 Task: Add a condition where "Channel Is not Mobile" in new tickets in your groups.
Action: Mouse moved to (192, 491)
Screenshot: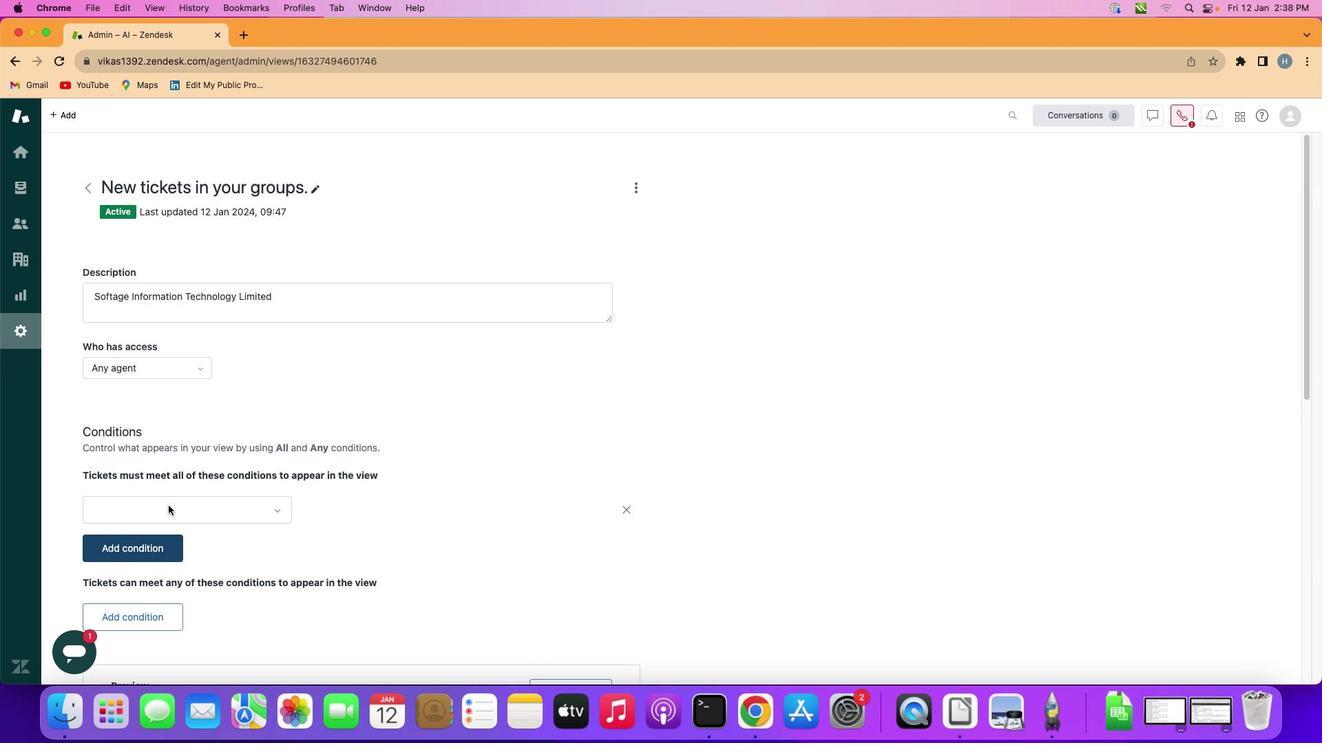 
Action: Mouse pressed left at (192, 491)
Screenshot: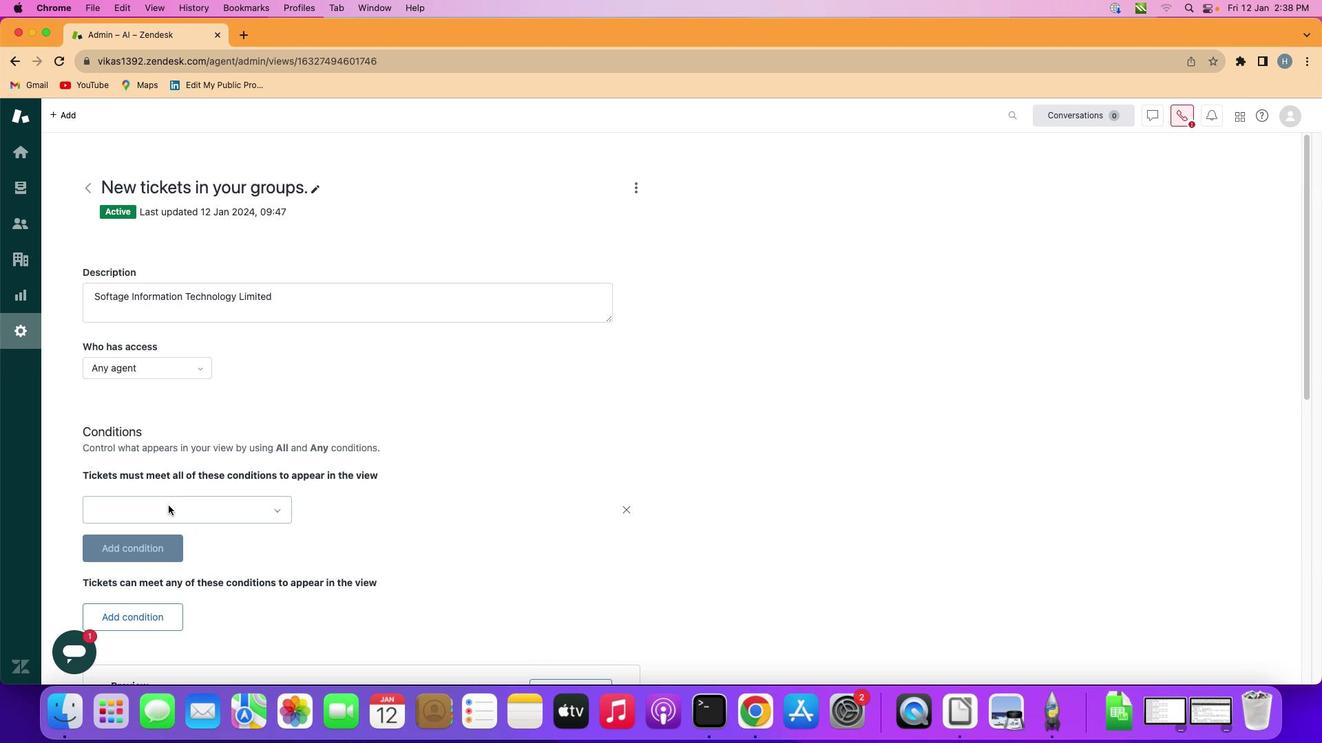 
Action: Mouse moved to (194, 490)
Screenshot: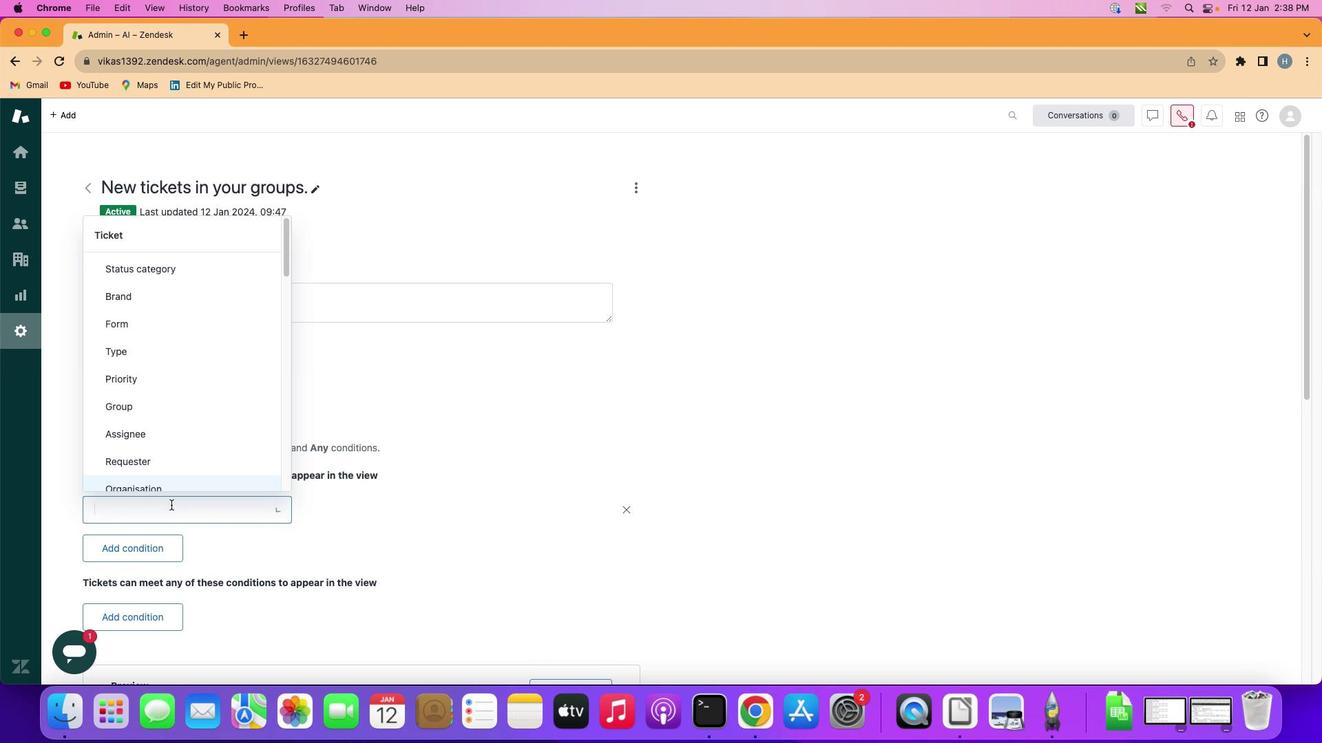 
Action: Mouse pressed left at (194, 490)
Screenshot: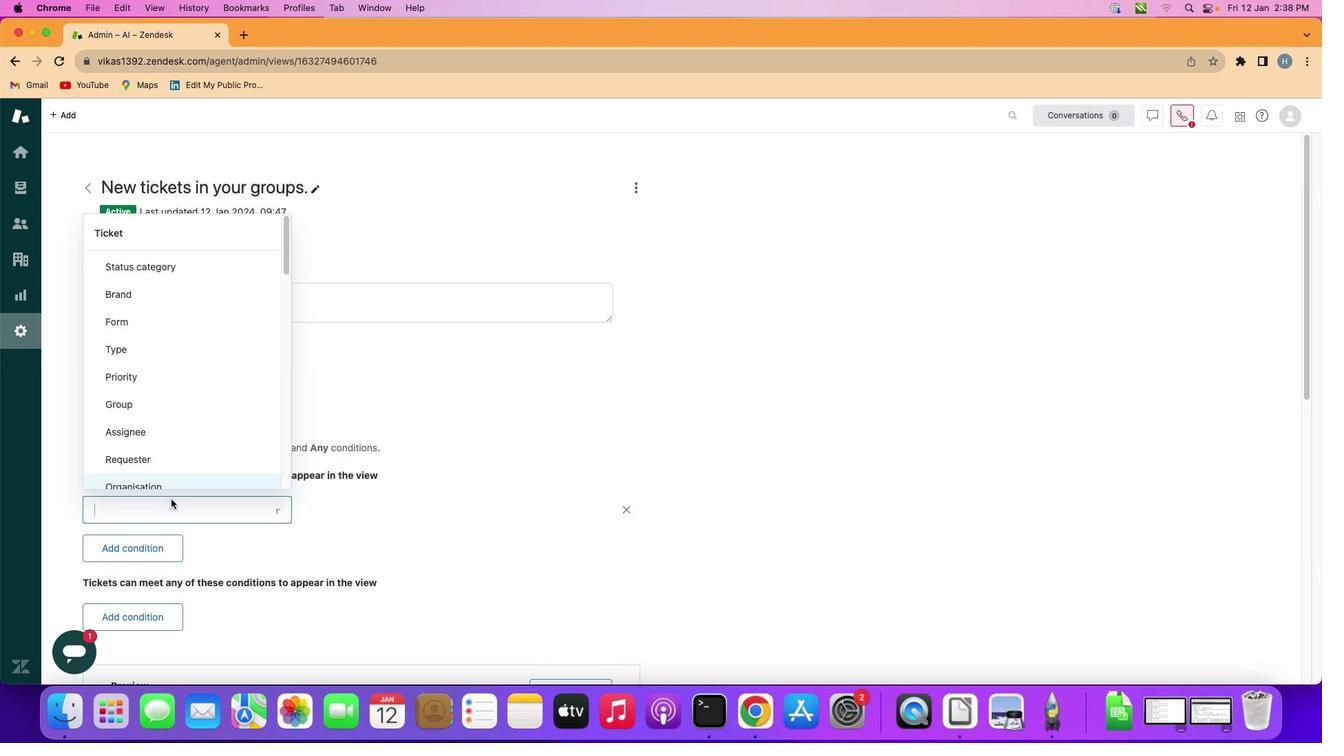 
Action: Mouse moved to (221, 353)
Screenshot: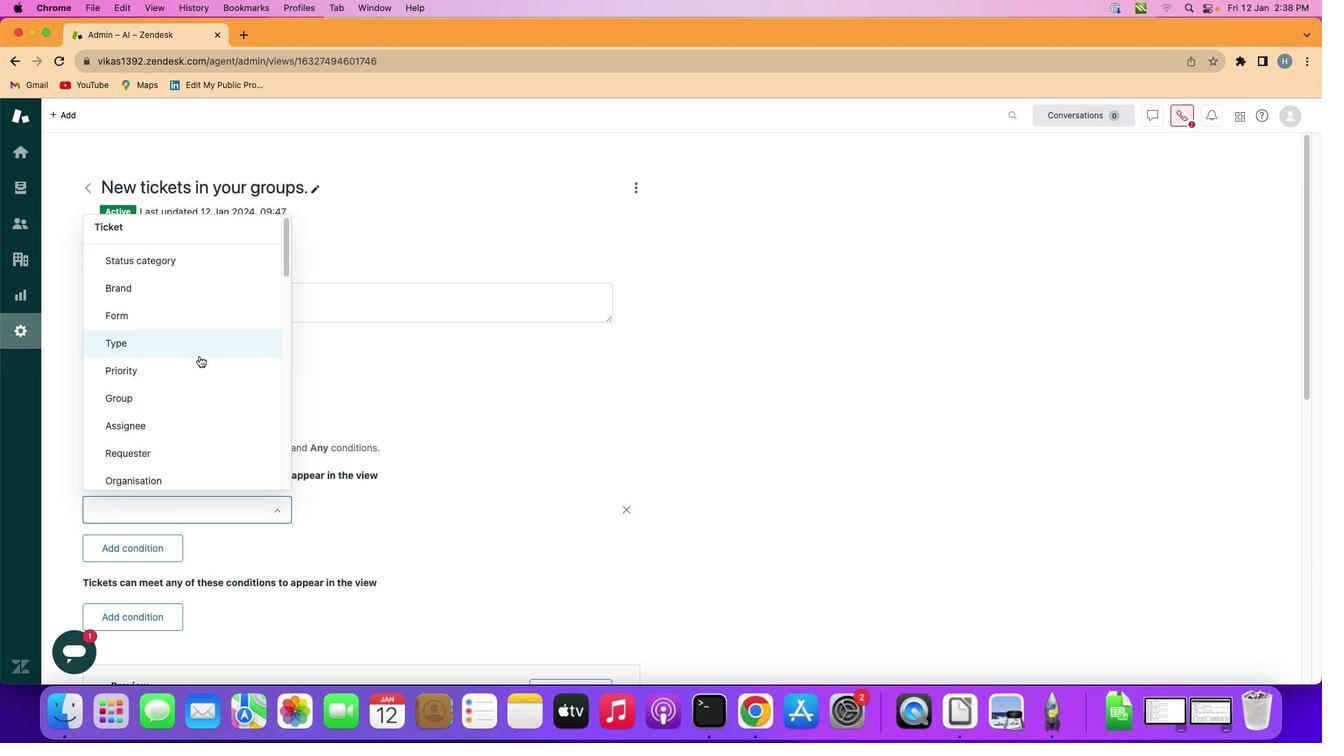 
Action: Mouse scrolled (221, 353) with delta (30, 22)
Screenshot: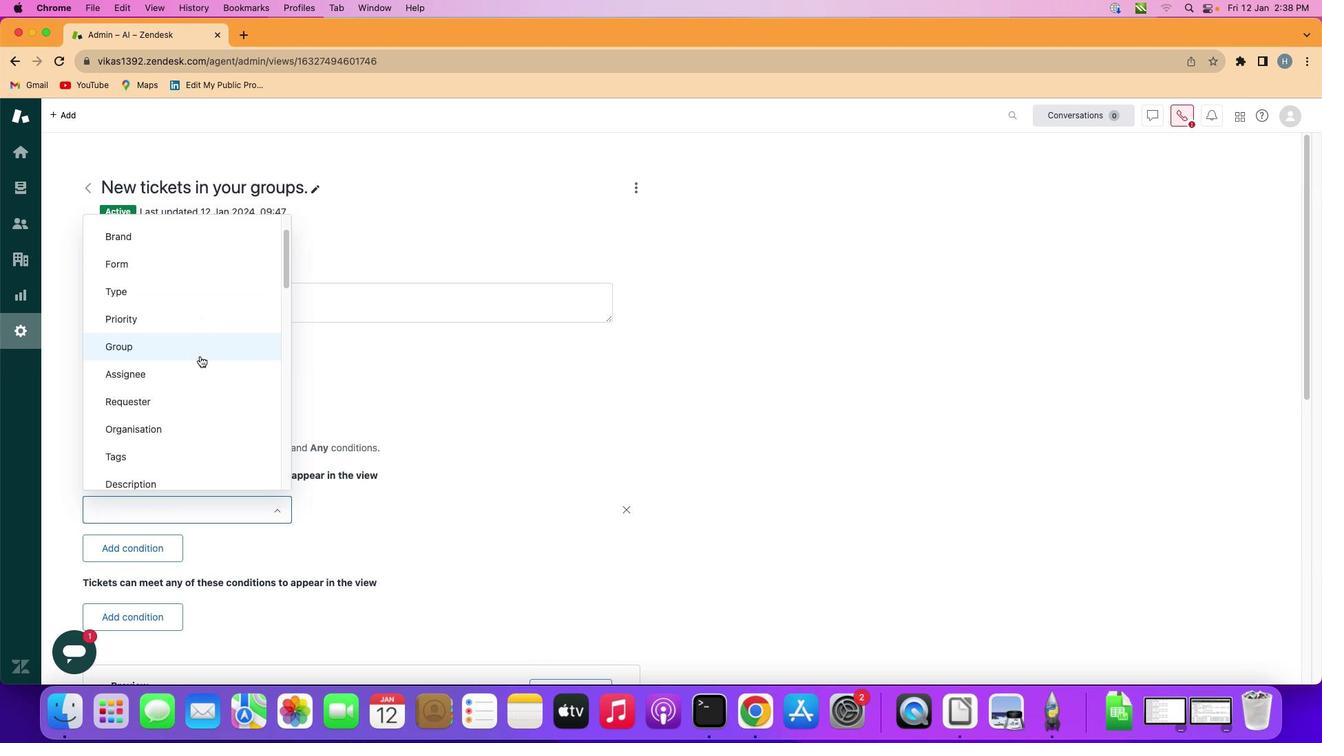 
Action: Mouse moved to (222, 353)
Screenshot: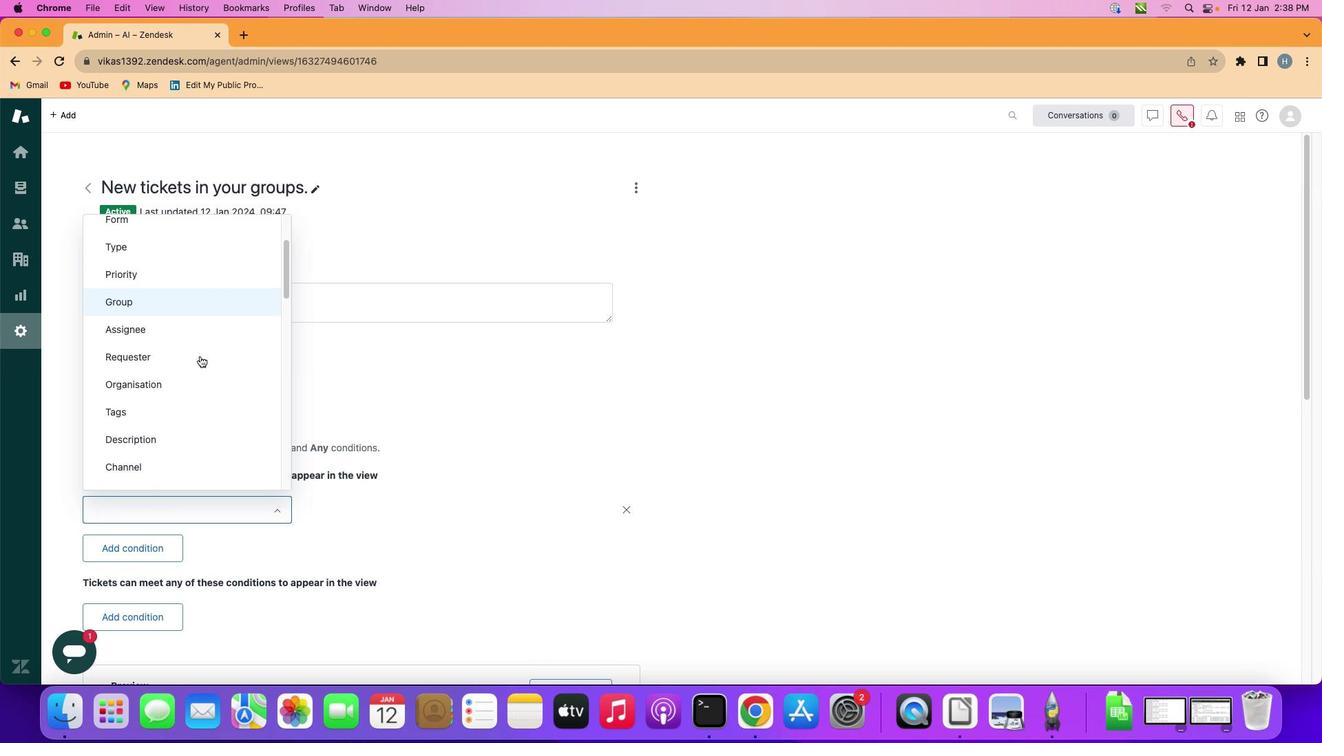 
Action: Mouse scrolled (222, 353) with delta (30, 22)
Screenshot: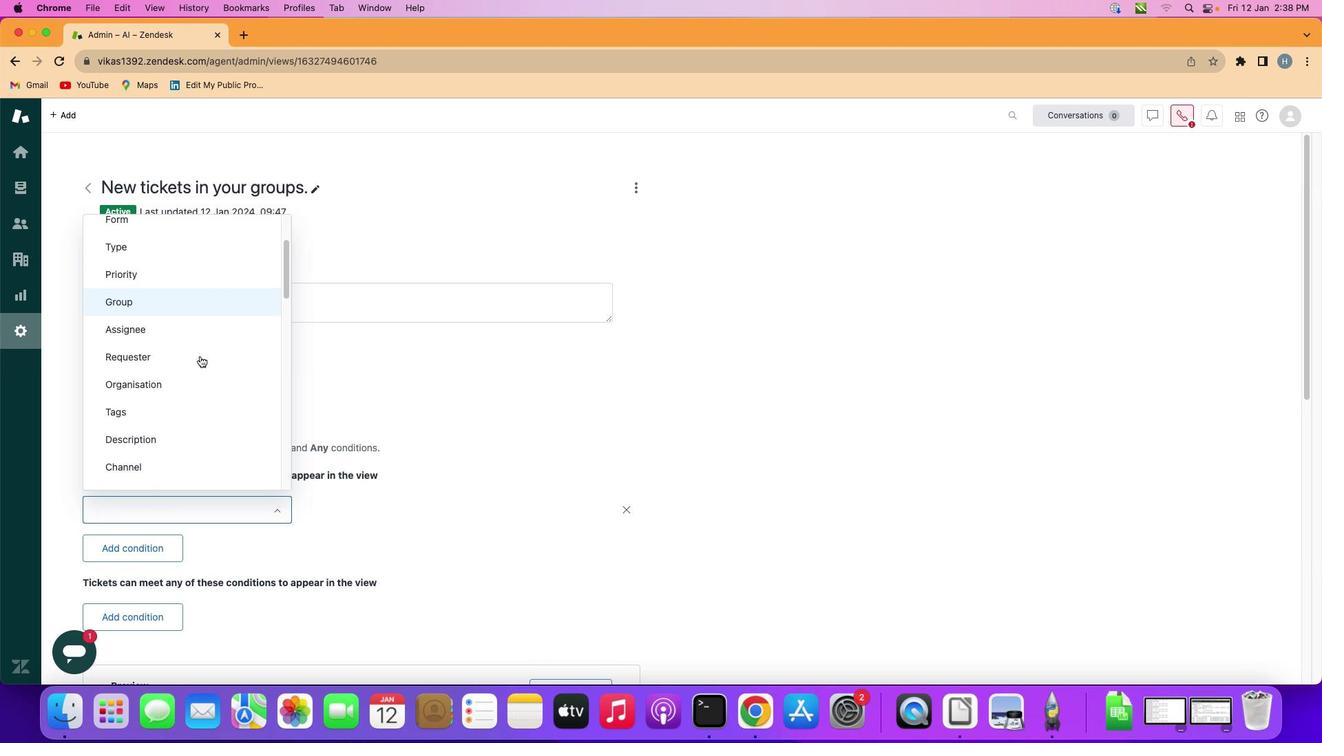 
Action: Mouse scrolled (222, 353) with delta (30, 22)
Screenshot: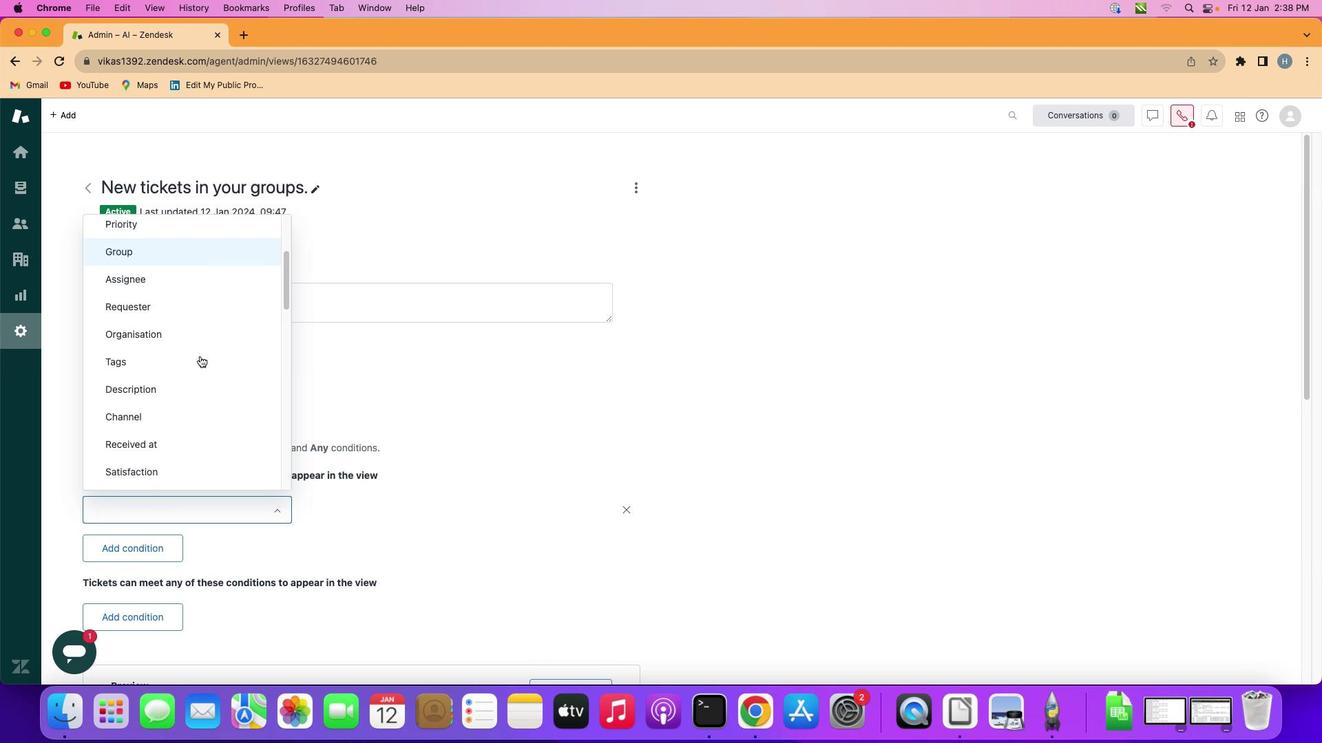 
Action: Mouse scrolled (222, 353) with delta (30, 21)
Screenshot: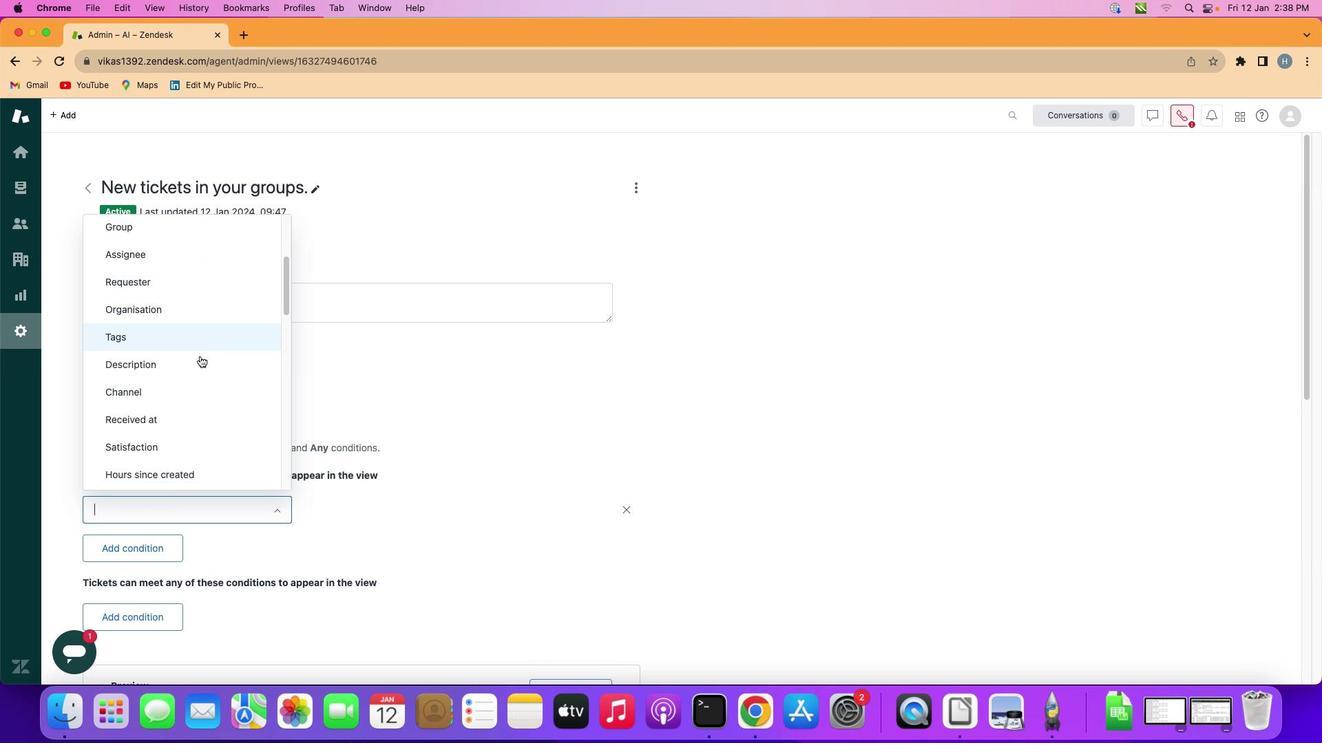 
Action: Mouse moved to (222, 352)
Screenshot: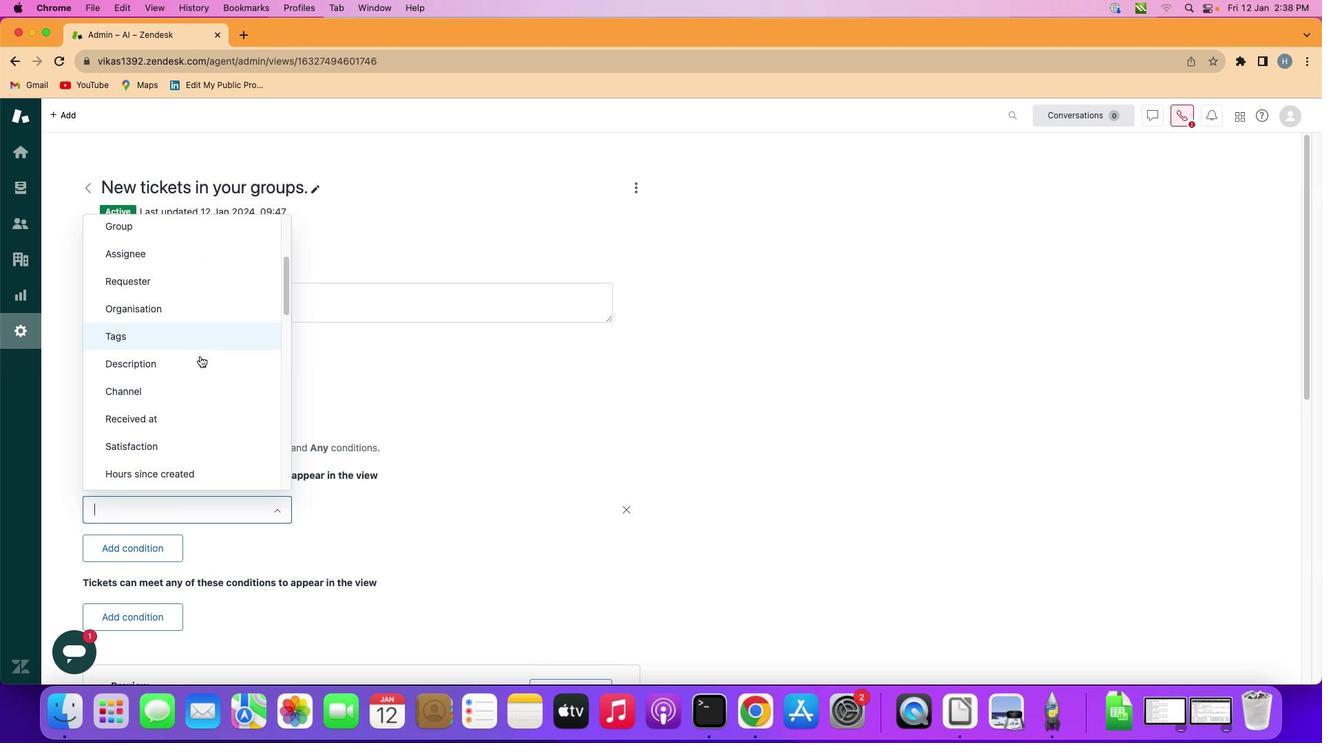 
Action: Mouse scrolled (222, 352) with delta (30, 21)
Screenshot: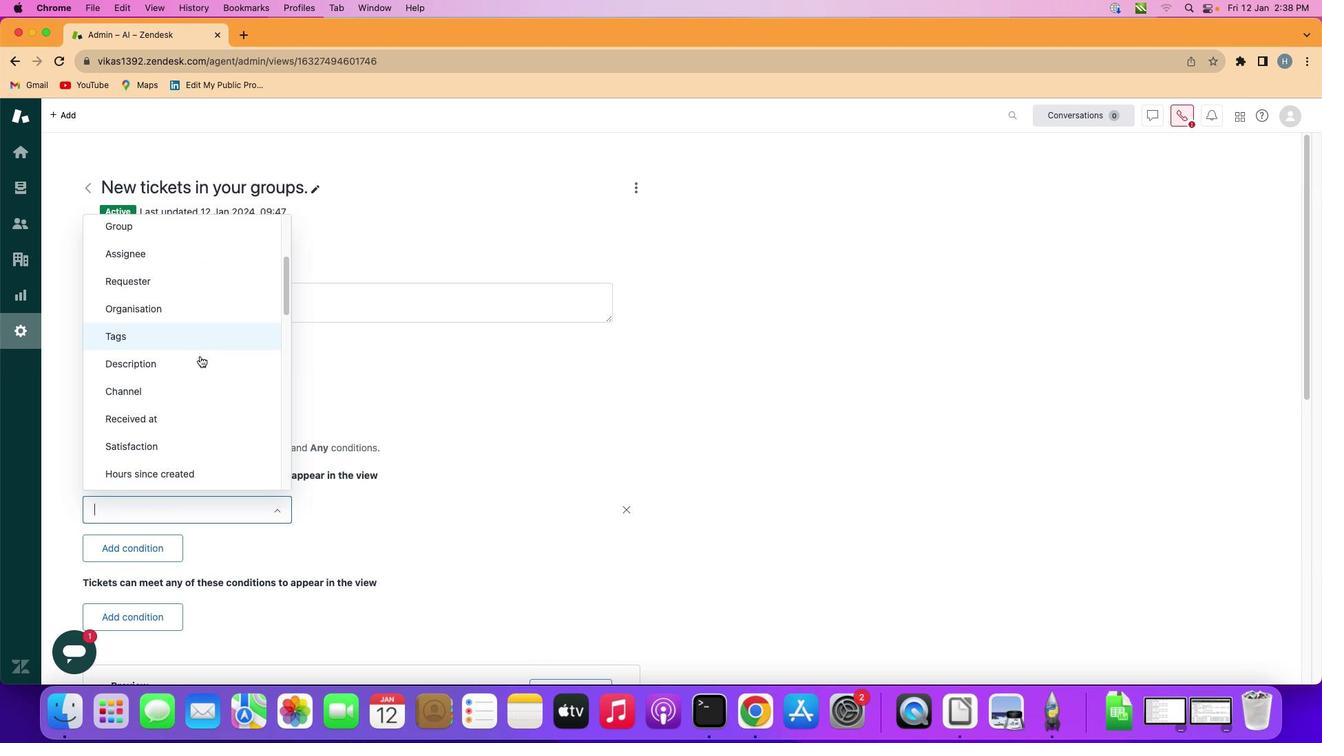 
Action: Mouse moved to (219, 383)
Screenshot: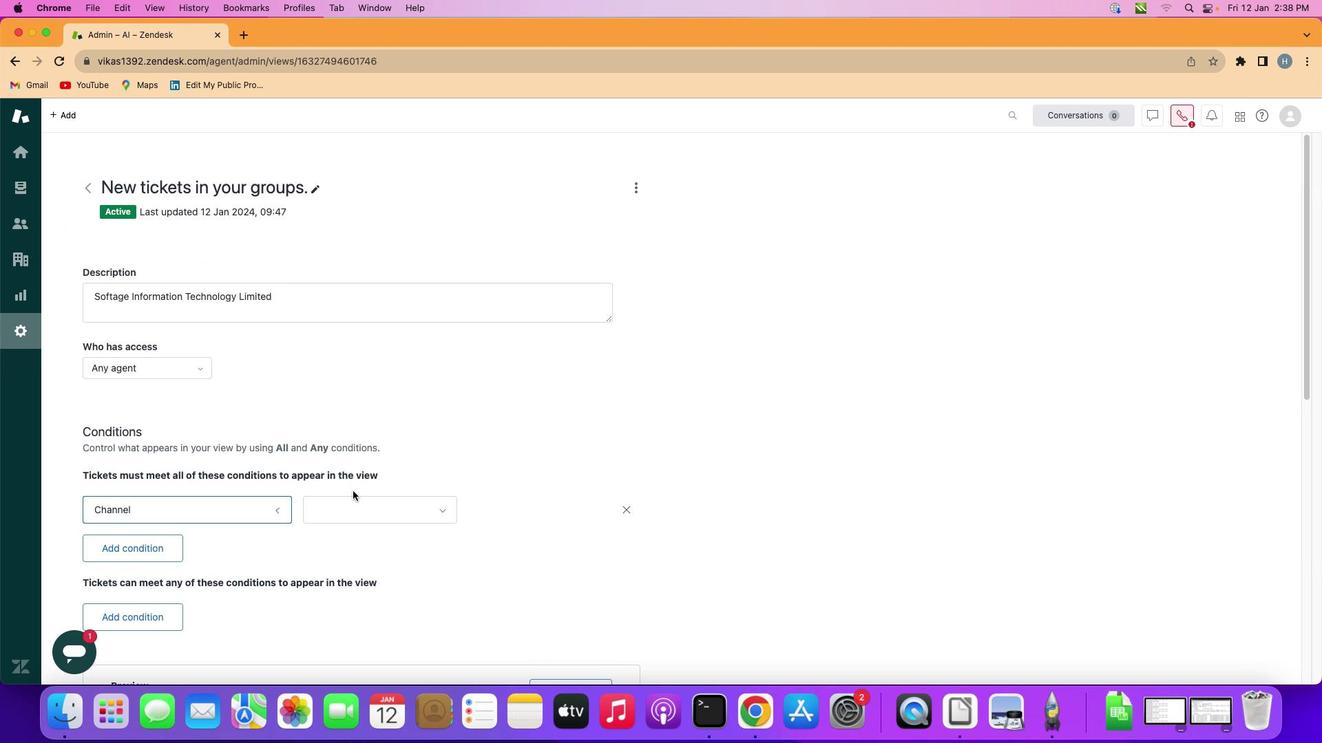 
Action: Mouse pressed left at (219, 383)
Screenshot: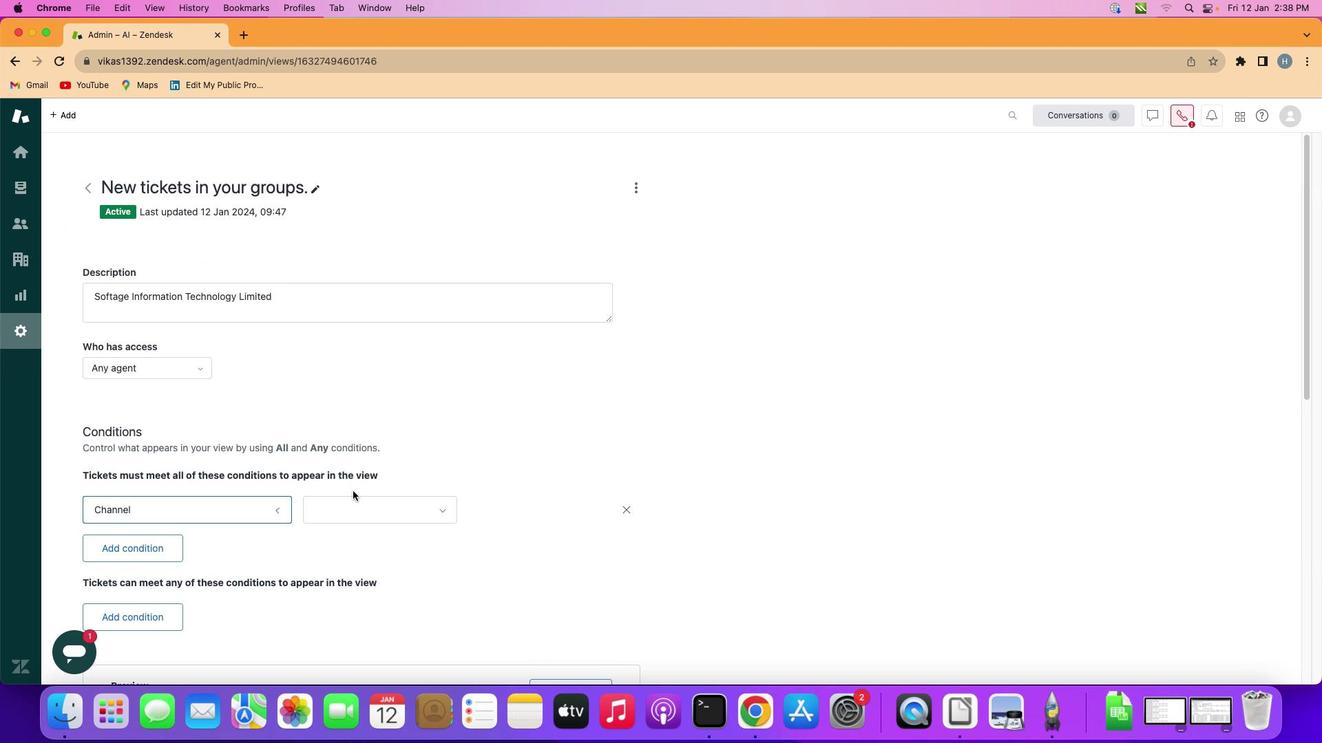 
Action: Mouse moved to (389, 504)
Screenshot: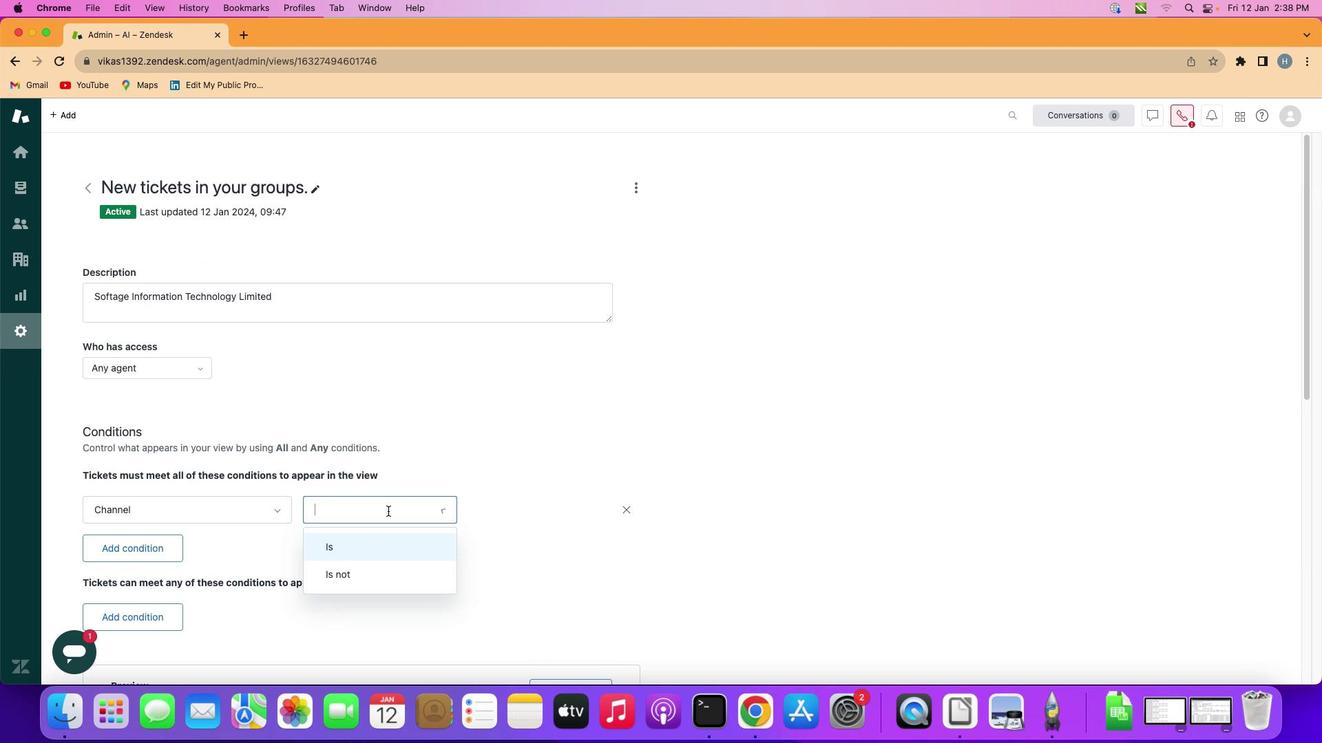 
Action: Mouse pressed left at (389, 504)
Screenshot: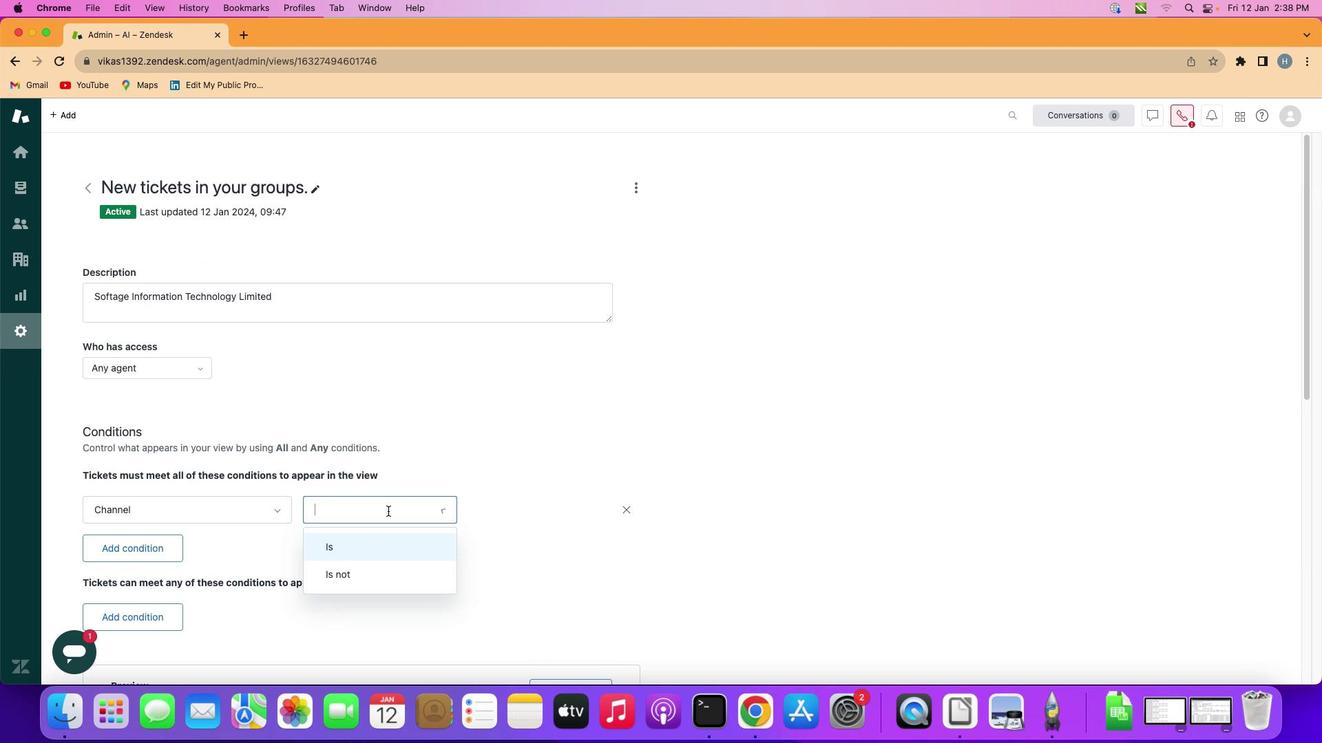 
Action: Mouse moved to (392, 548)
Screenshot: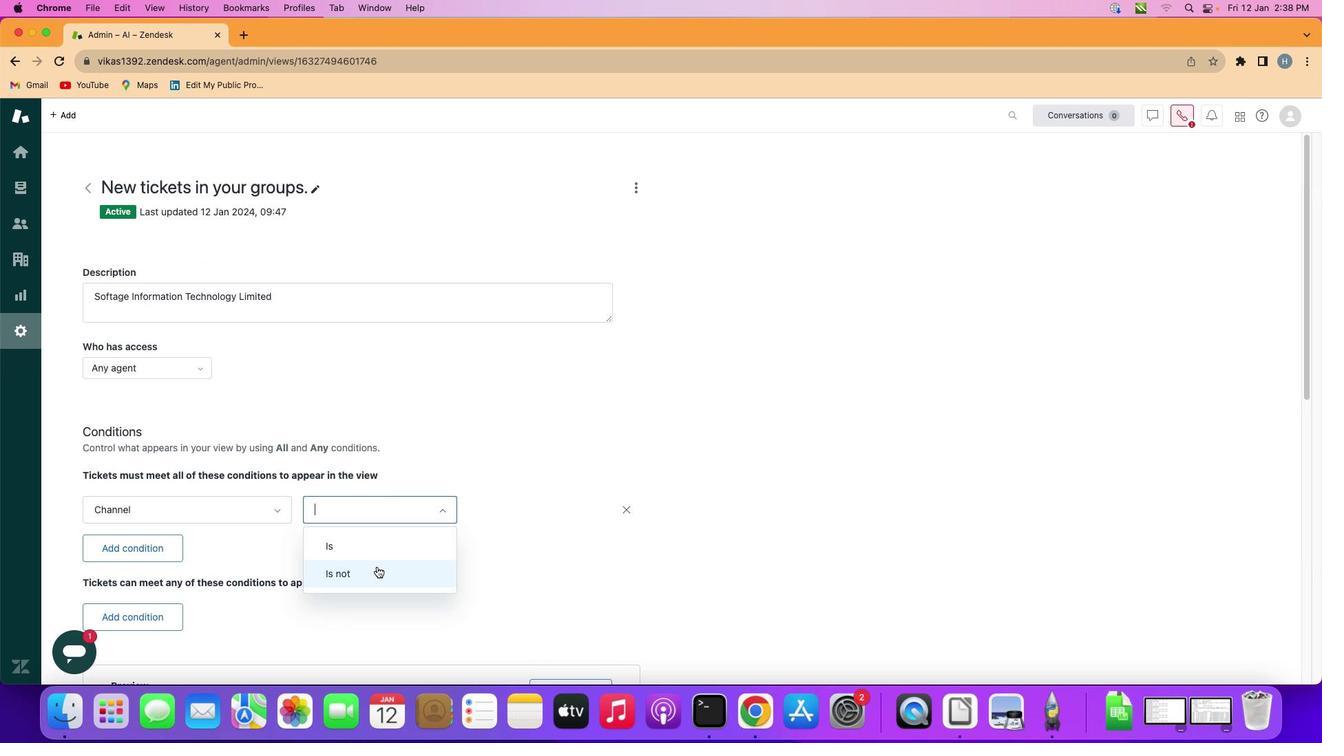 
Action: Mouse pressed left at (392, 548)
Screenshot: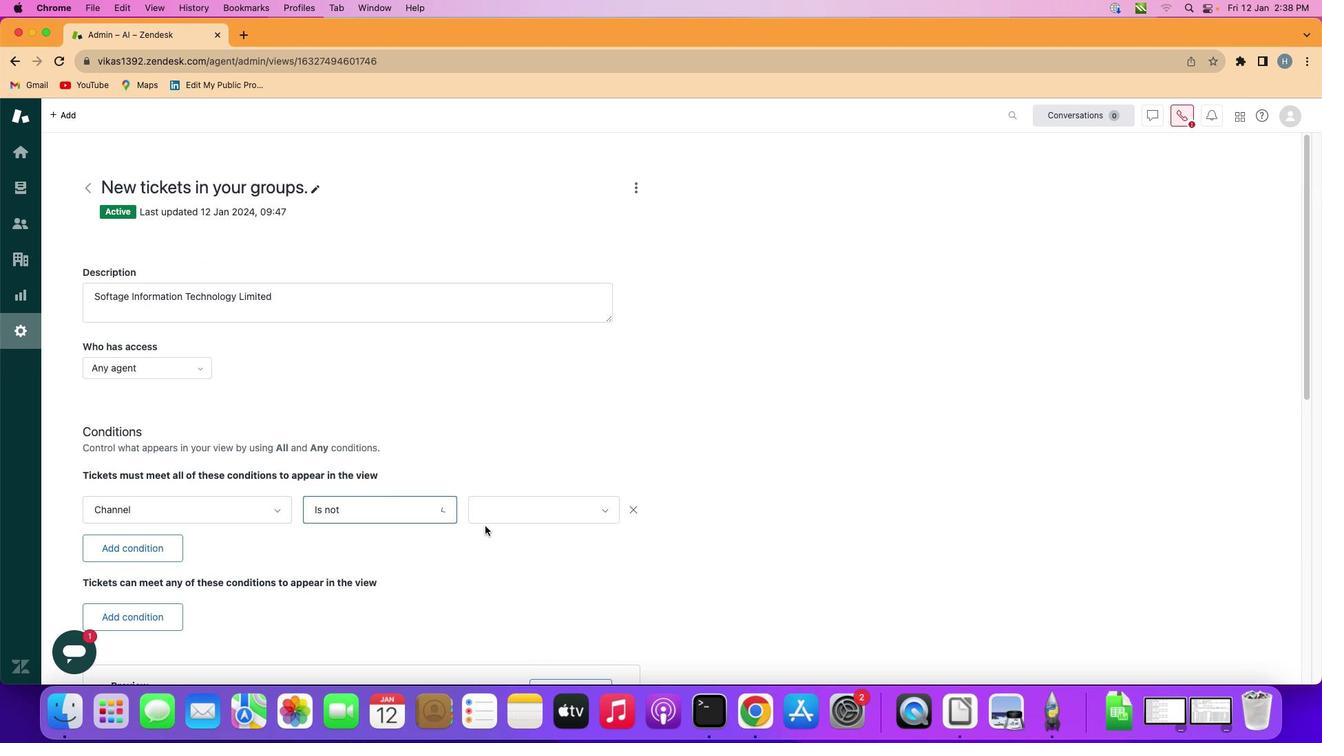 
Action: Mouse moved to (531, 498)
Screenshot: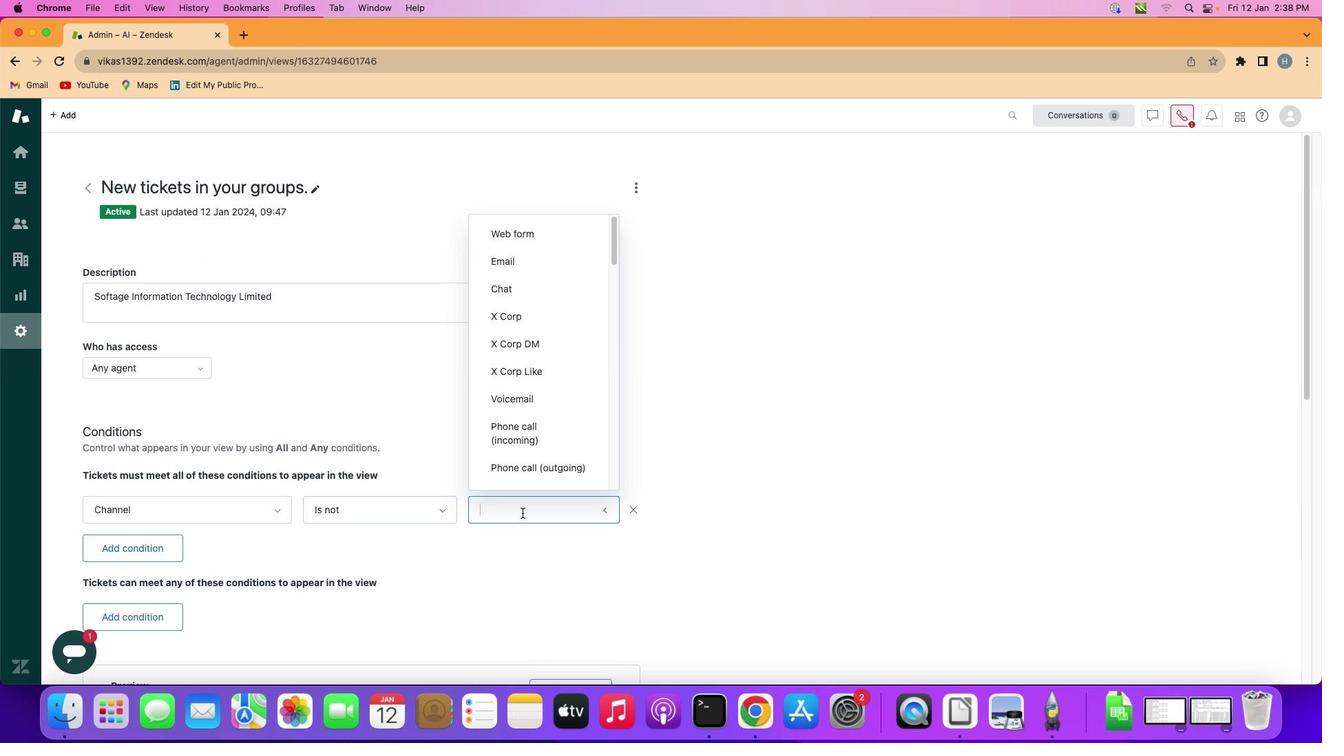 
Action: Mouse pressed left at (531, 498)
Screenshot: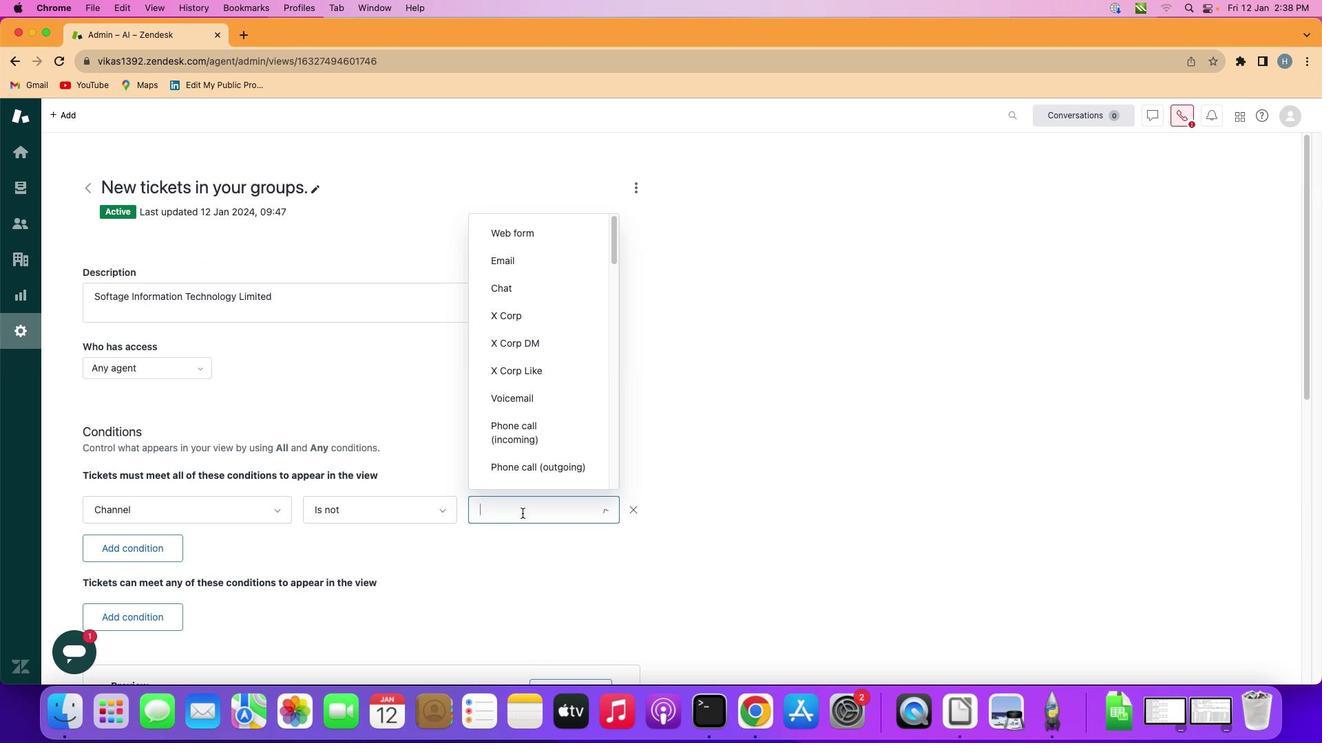
Action: Mouse moved to (533, 359)
Screenshot: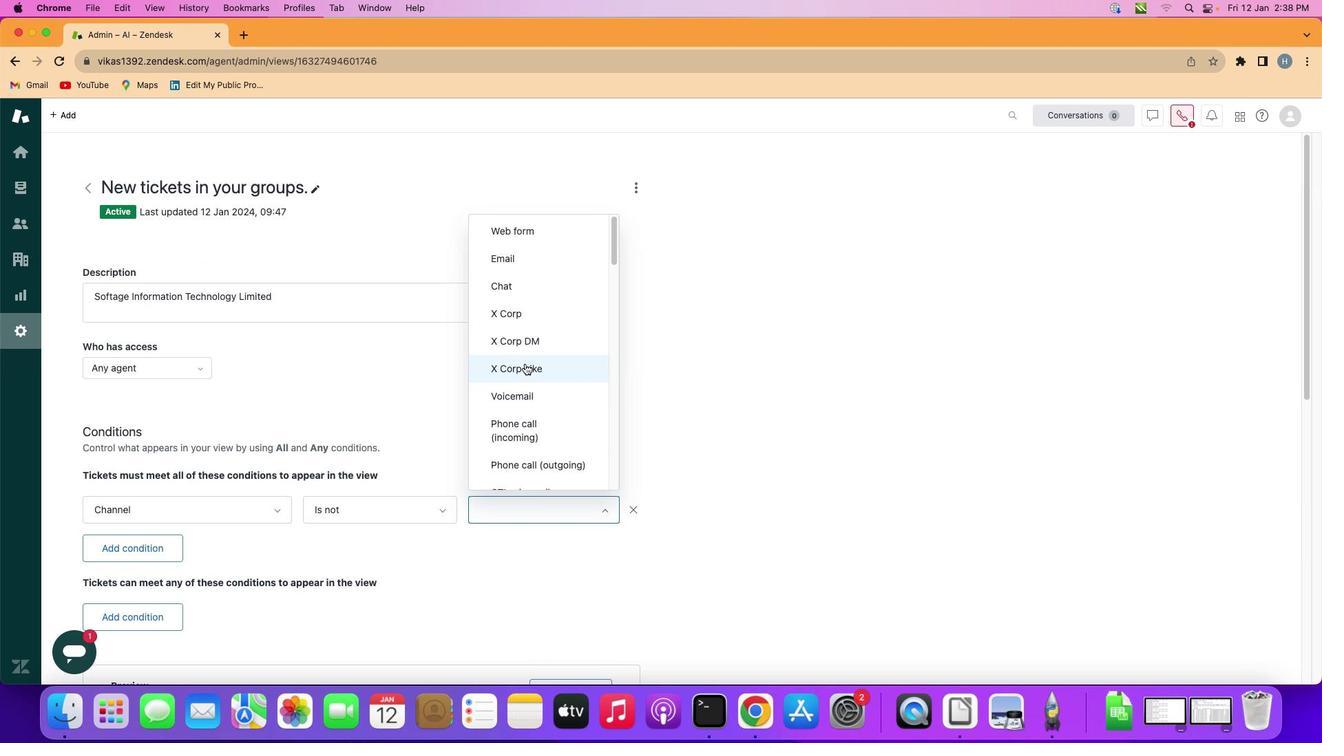 
Action: Mouse scrolled (533, 359) with delta (30, 22)
Screenshot: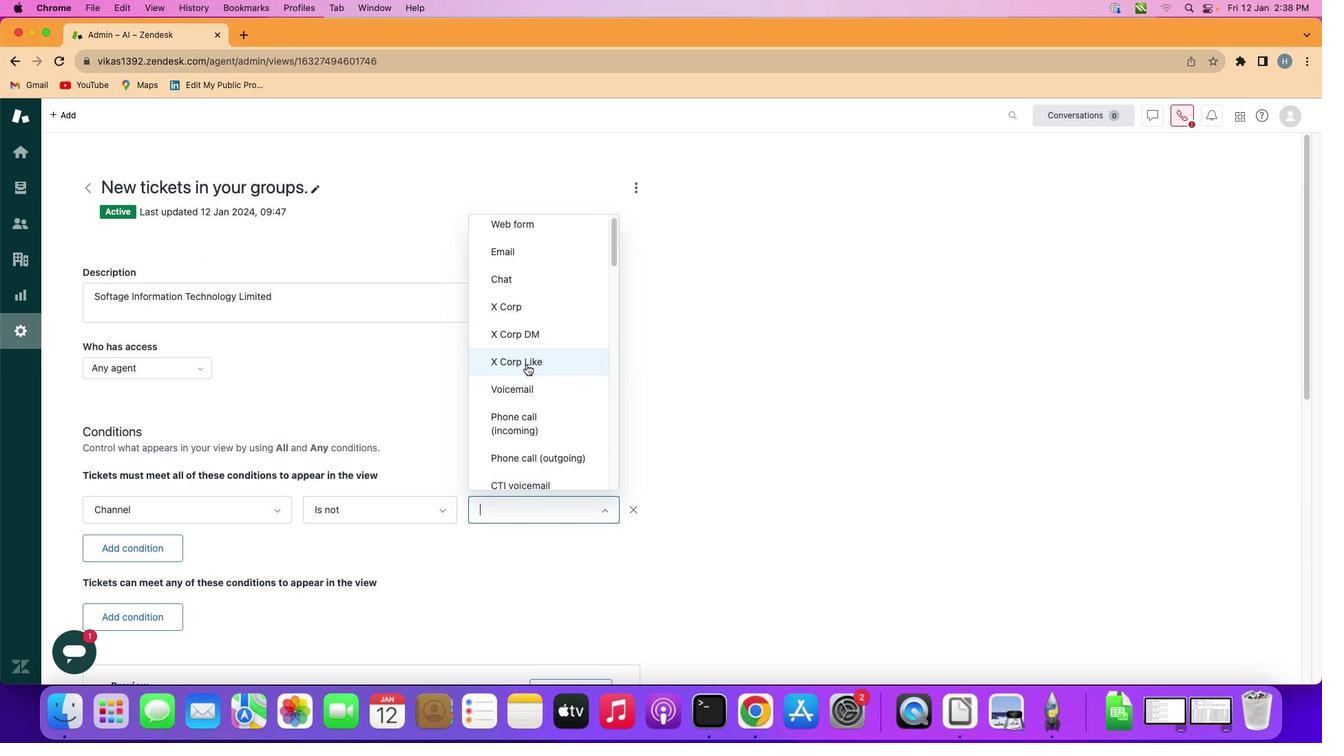 
Action: Mouse moved to (534, 360)
Screenshot: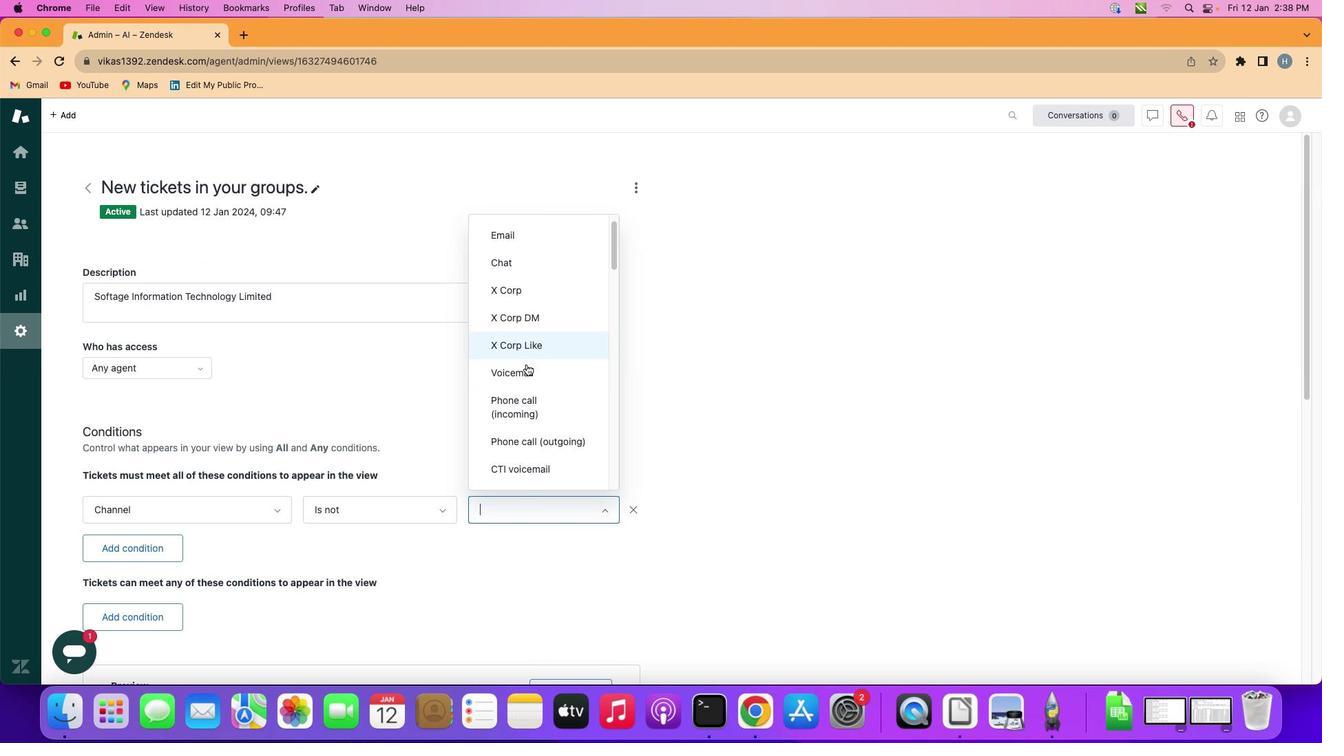 
Action: Mouse scrolled (534, 360) with delta (30, 22)
Screenshot: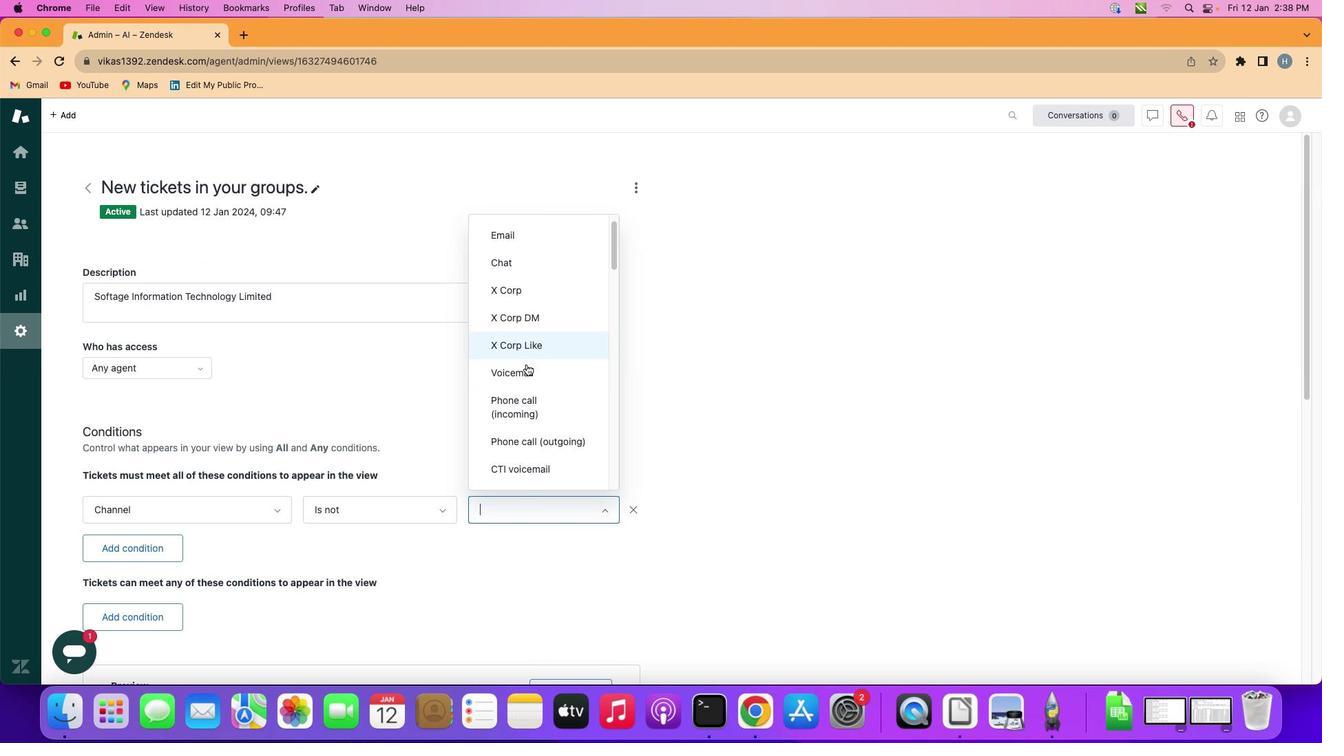 
Action: Mouse moved to (535, 360)
Screenshot: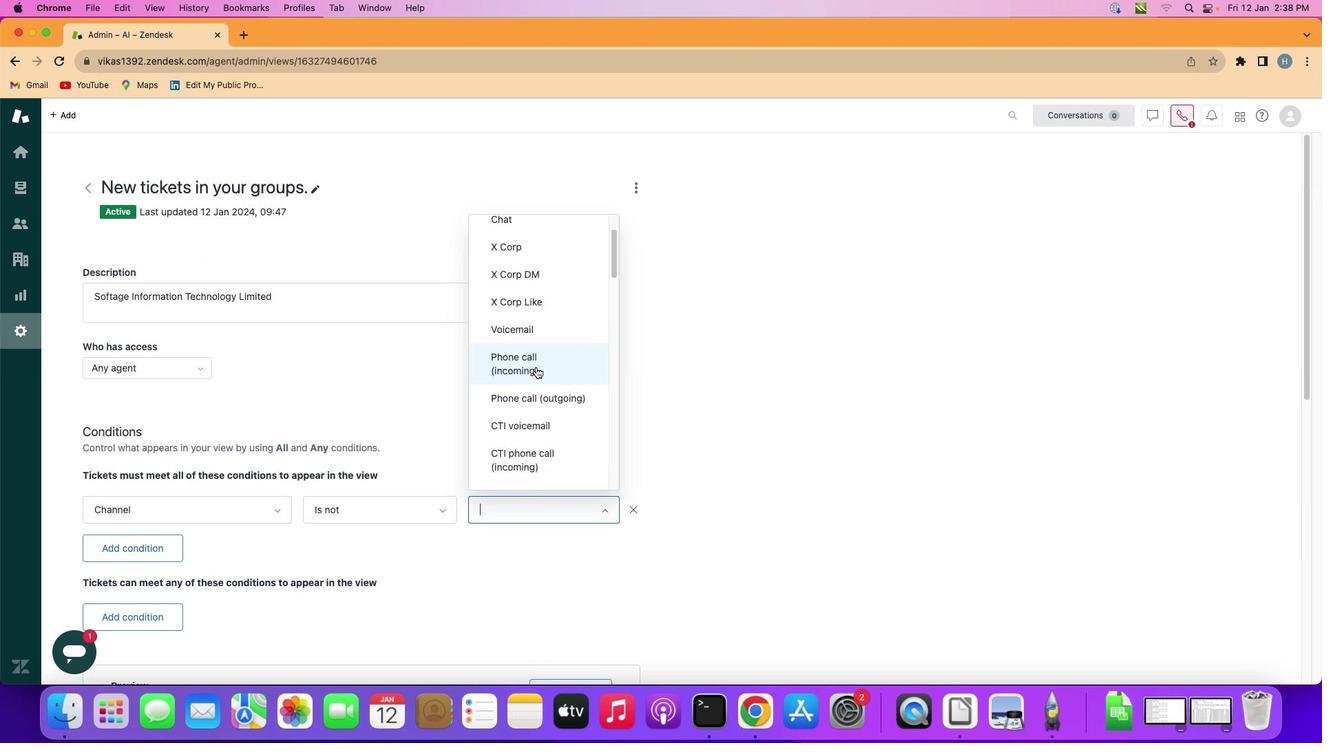 
Action: Mouse scrolled (535, 360) with delta (30, 22)
Screenshot: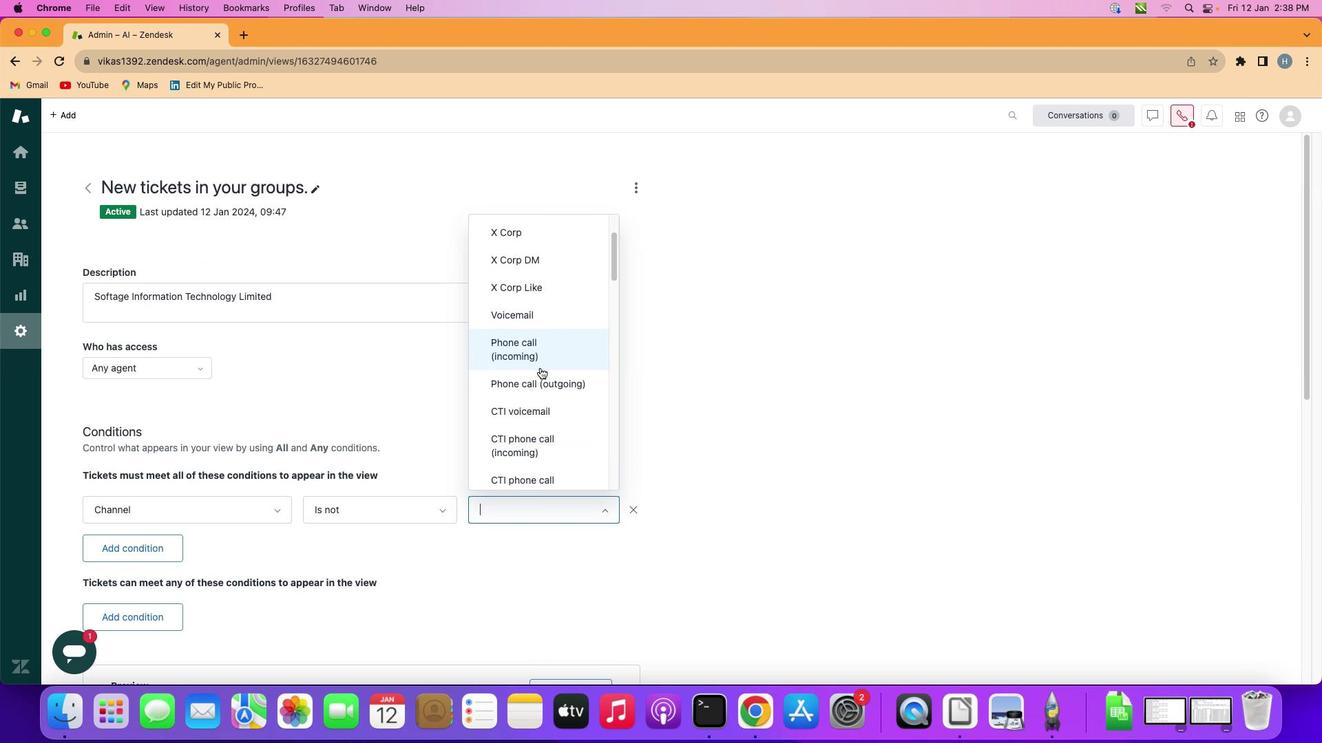 
Action: Mouse scrolled (535, 360) with delta (30, 22)
Screenshot: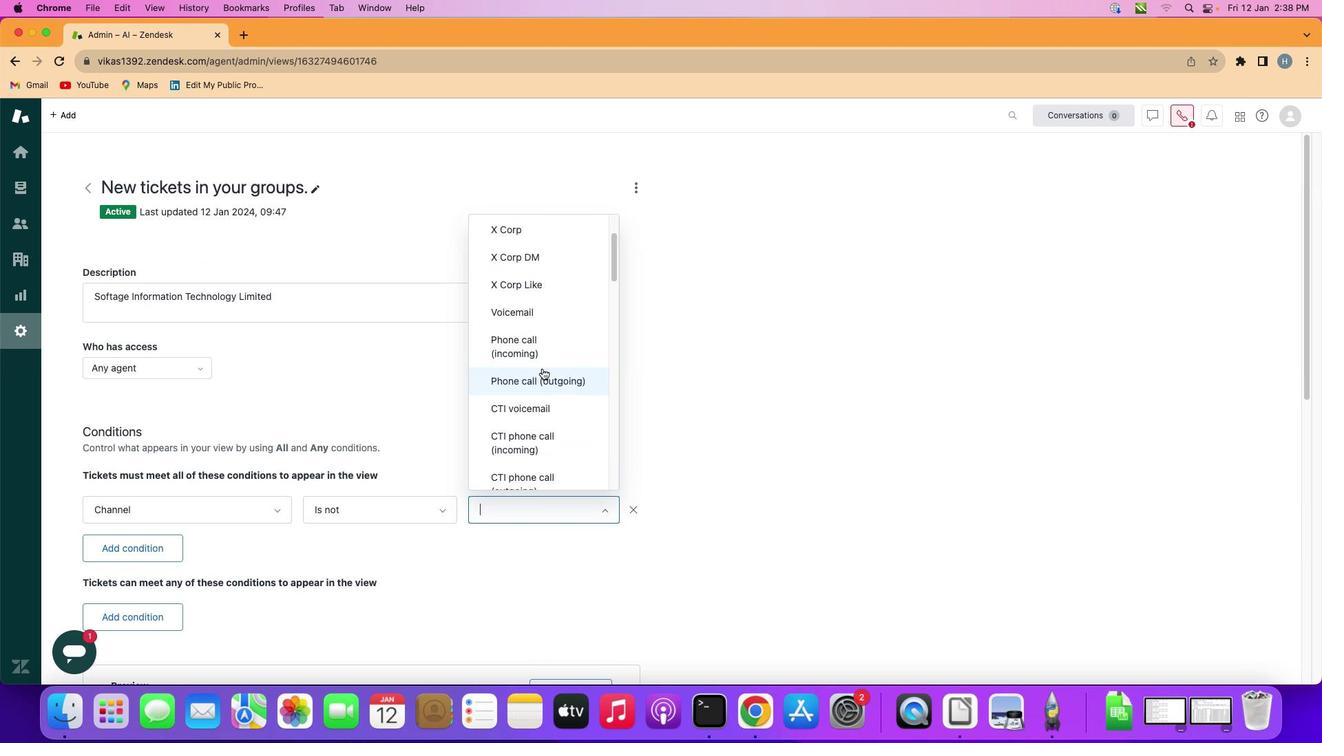 
Action: Mouse scrolled (535, 360) with delta (30, 22)
Screenshot: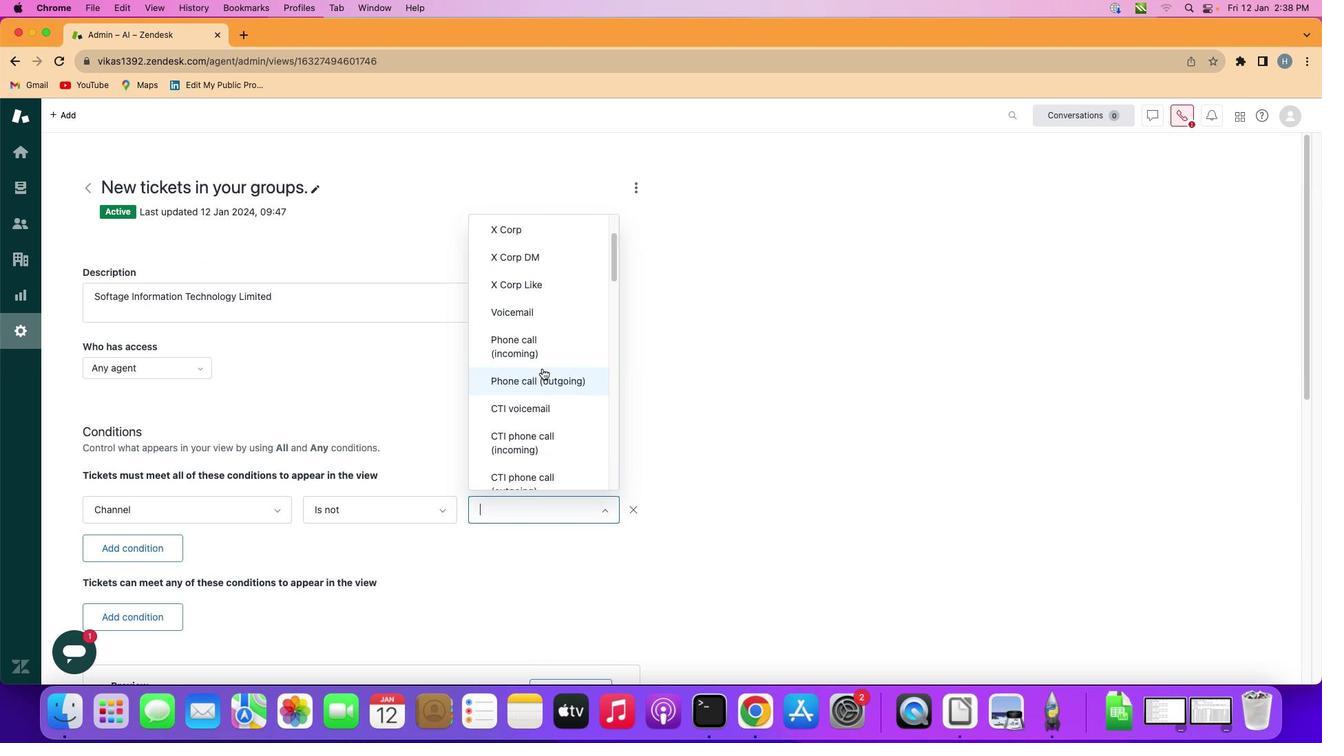 
Action: Mouse moved to (549, 364)
Screenshot: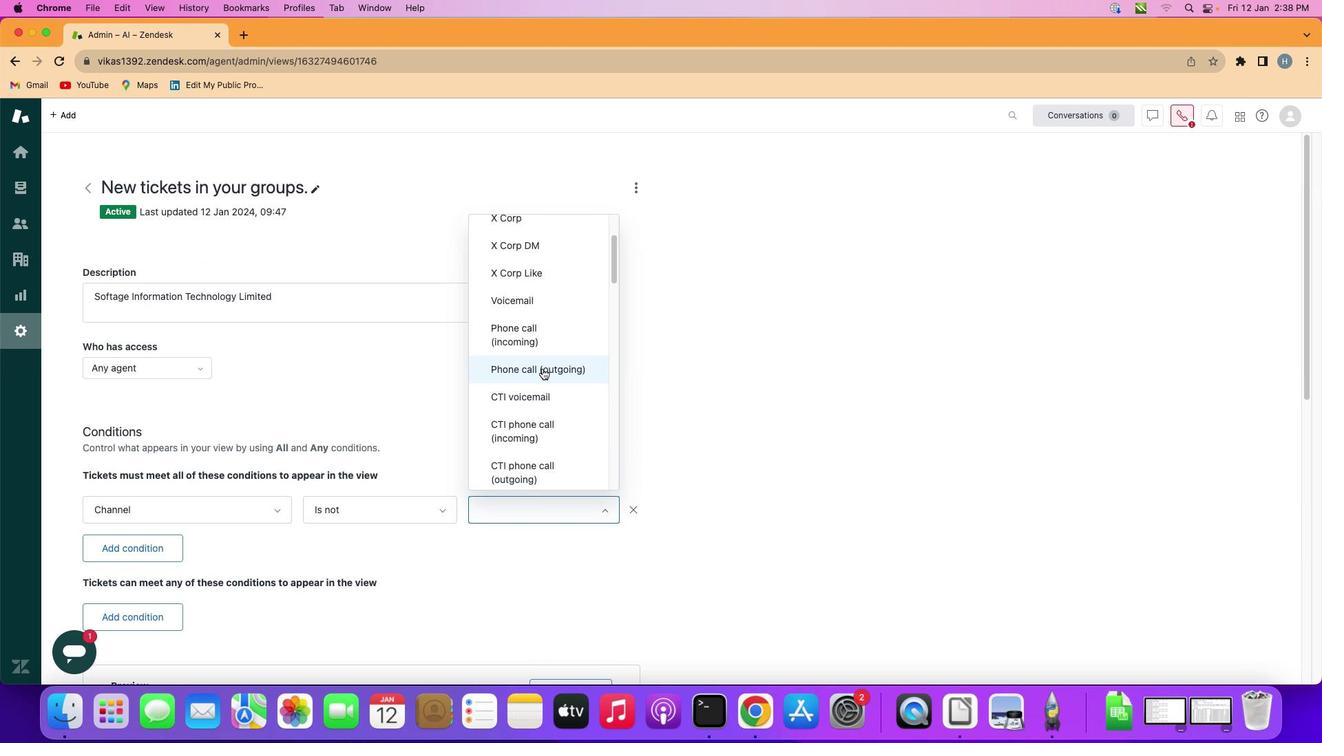 
Action: Mouse scrolled (549, 364) with delta (30, 22)
Screenshot: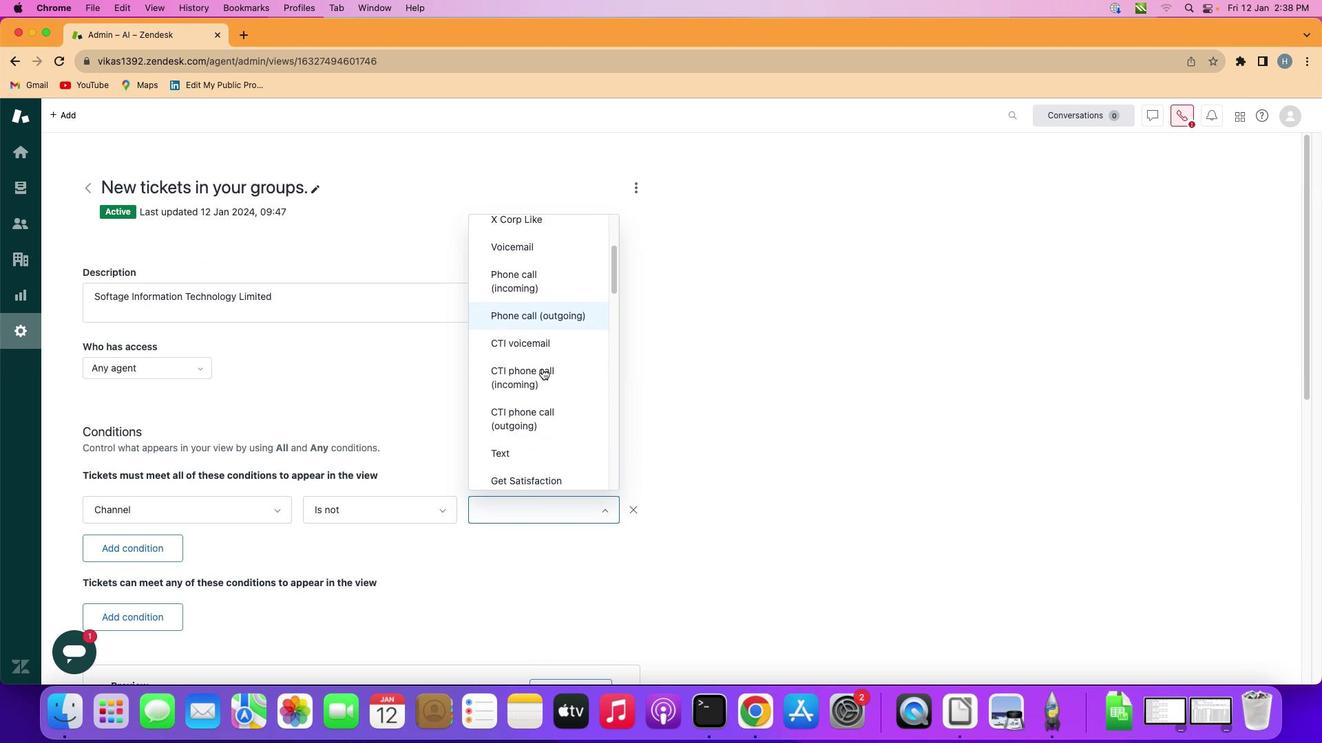 
Action: Mouse scrolled (549, 364) with delta (30, 22)
Screenshot: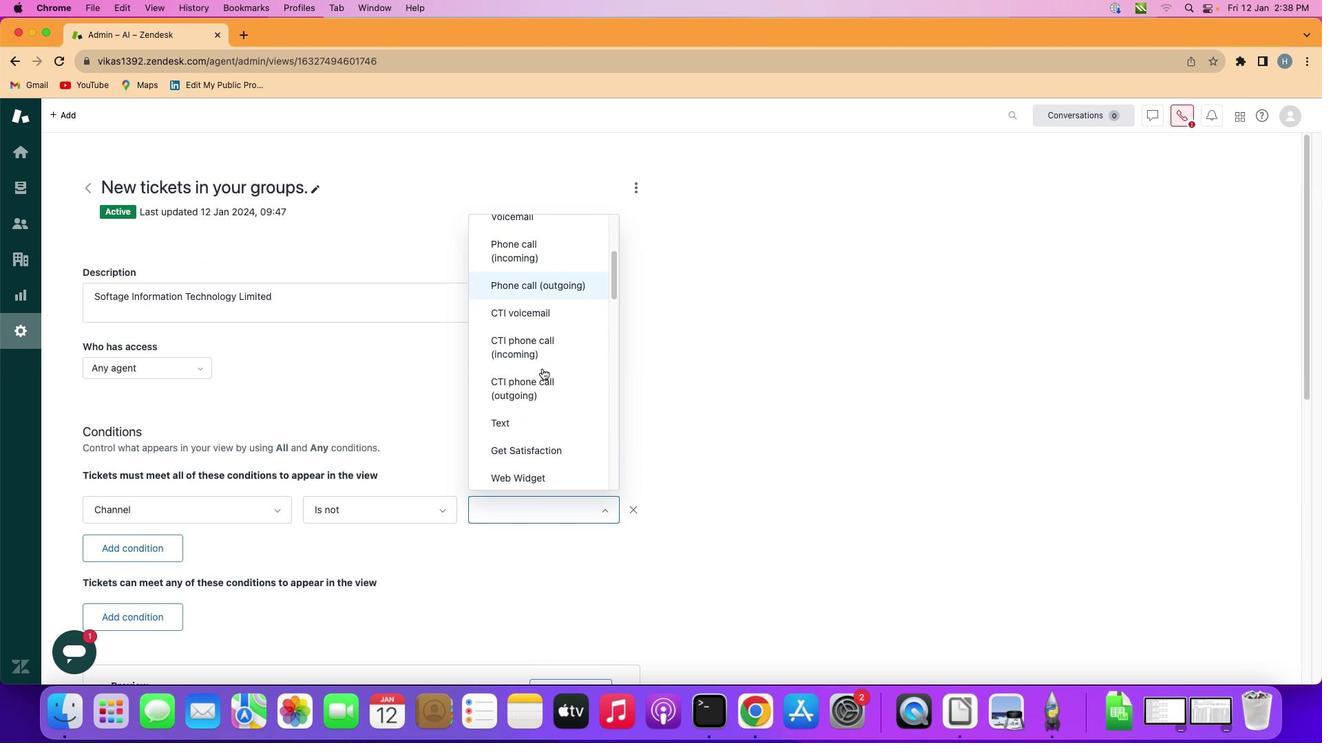 
Action: Mouse scrolled (549, 364) with delta (30, 22)
Screenshot: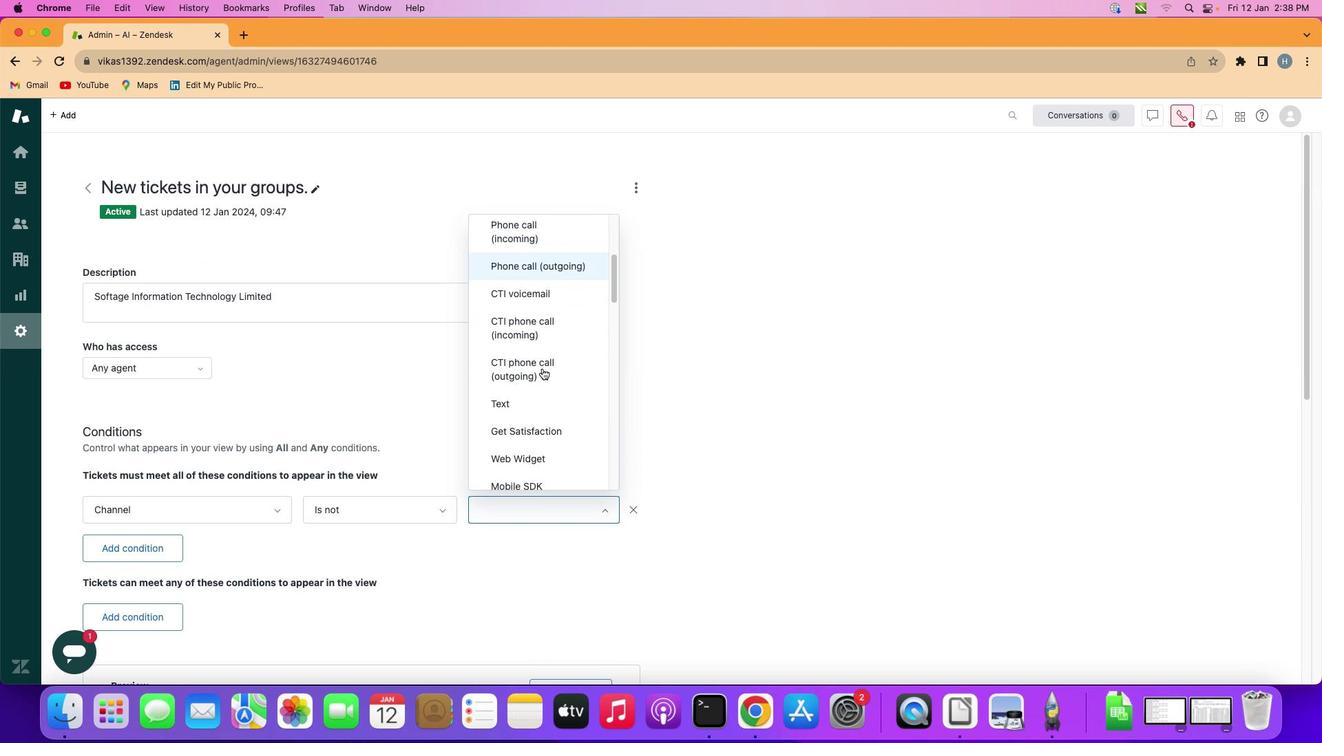 
Action: Mouse scrolled (549, 364) with delta (30, 22)
Screenshot: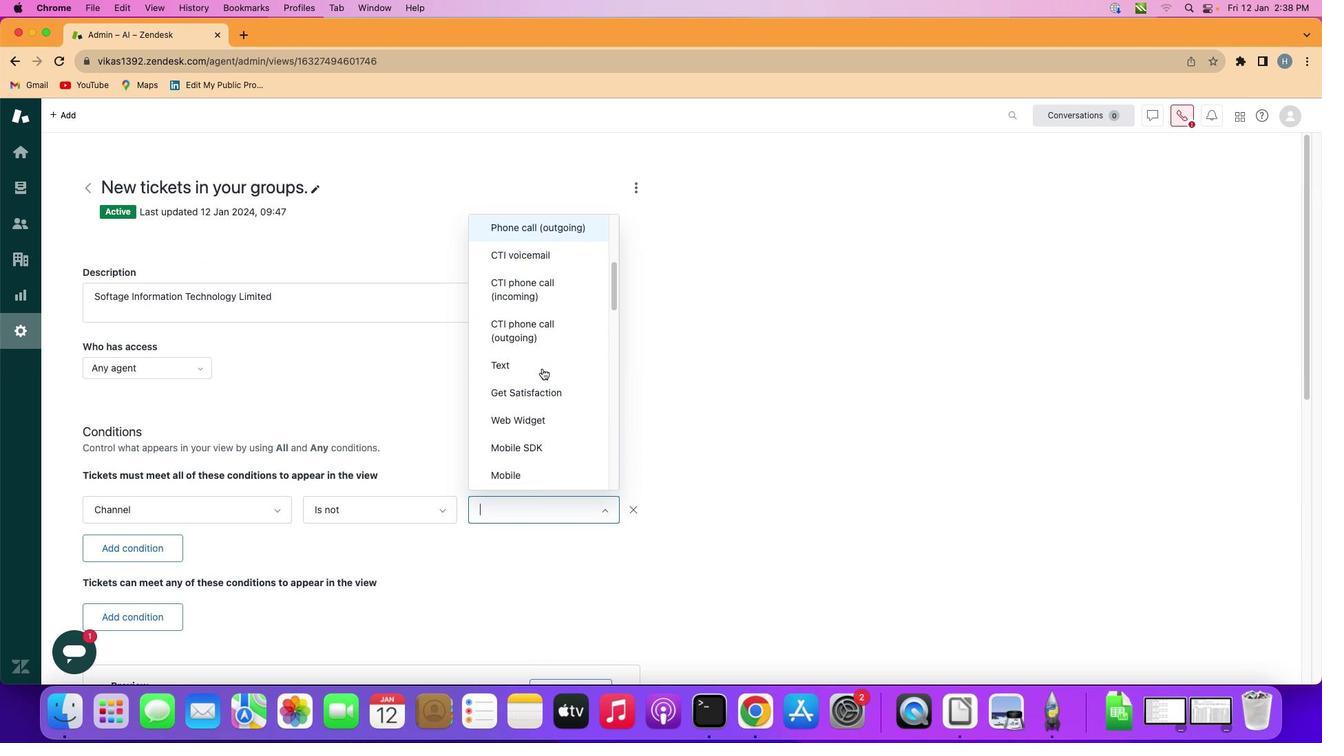 
Action: Mouse scrolled (549, 364) with delta (30, 22)
Screenshot: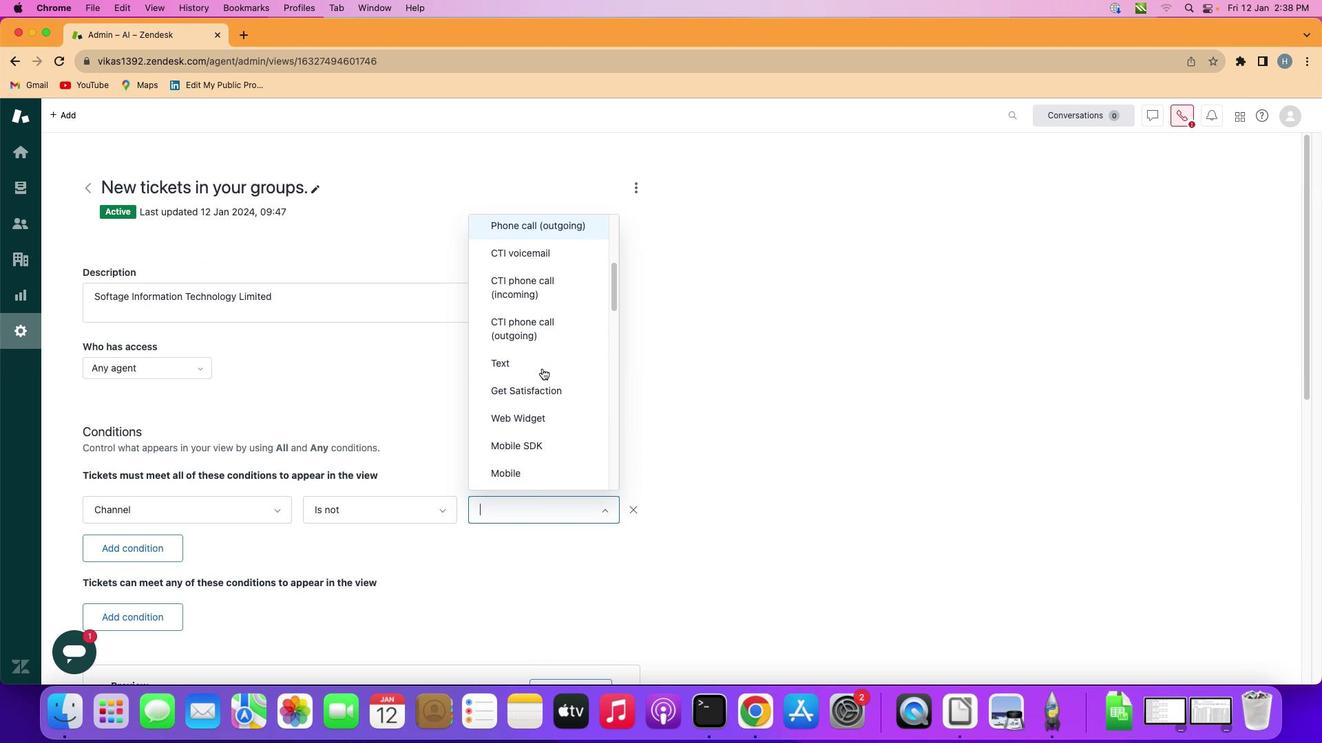 
Action: Mouse scrolled (549, 364) with delta (30, 22)
Screenshot: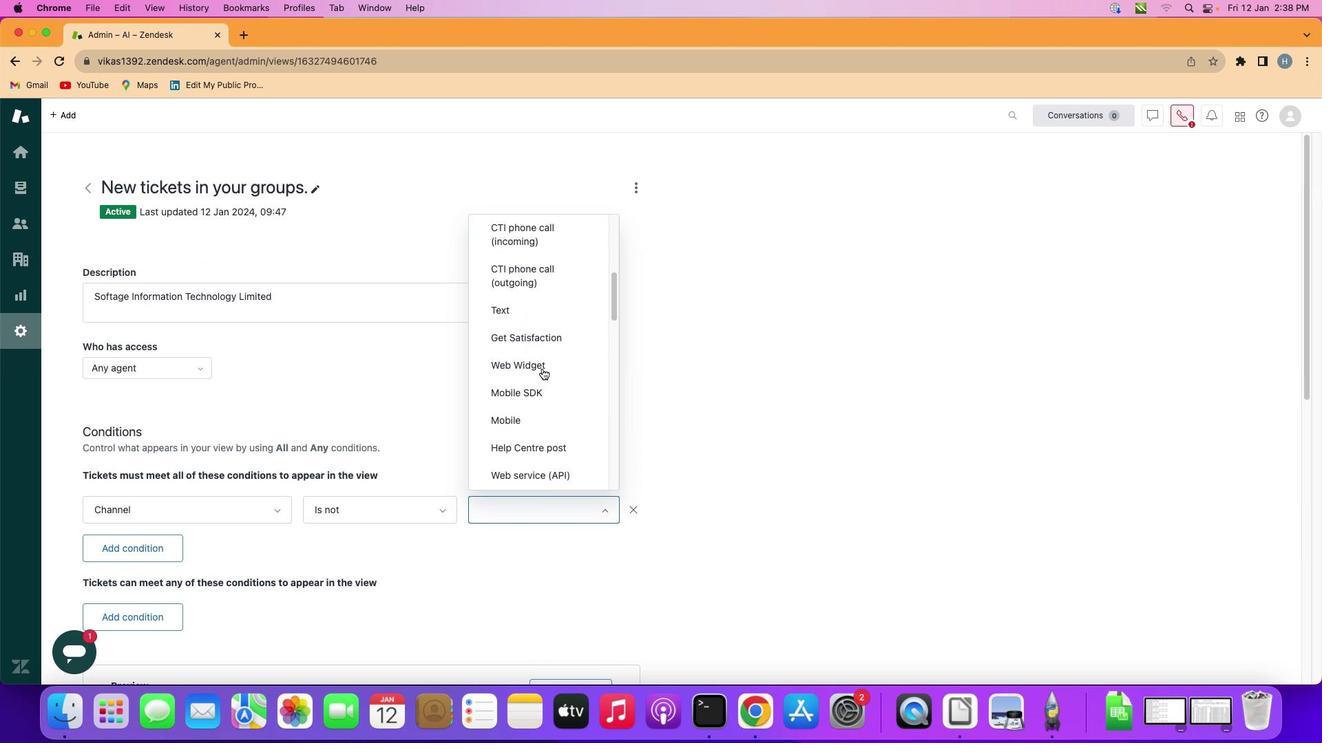
Action: Mouse scrolled (549, 364) with delta (30, 22)
Screenshot: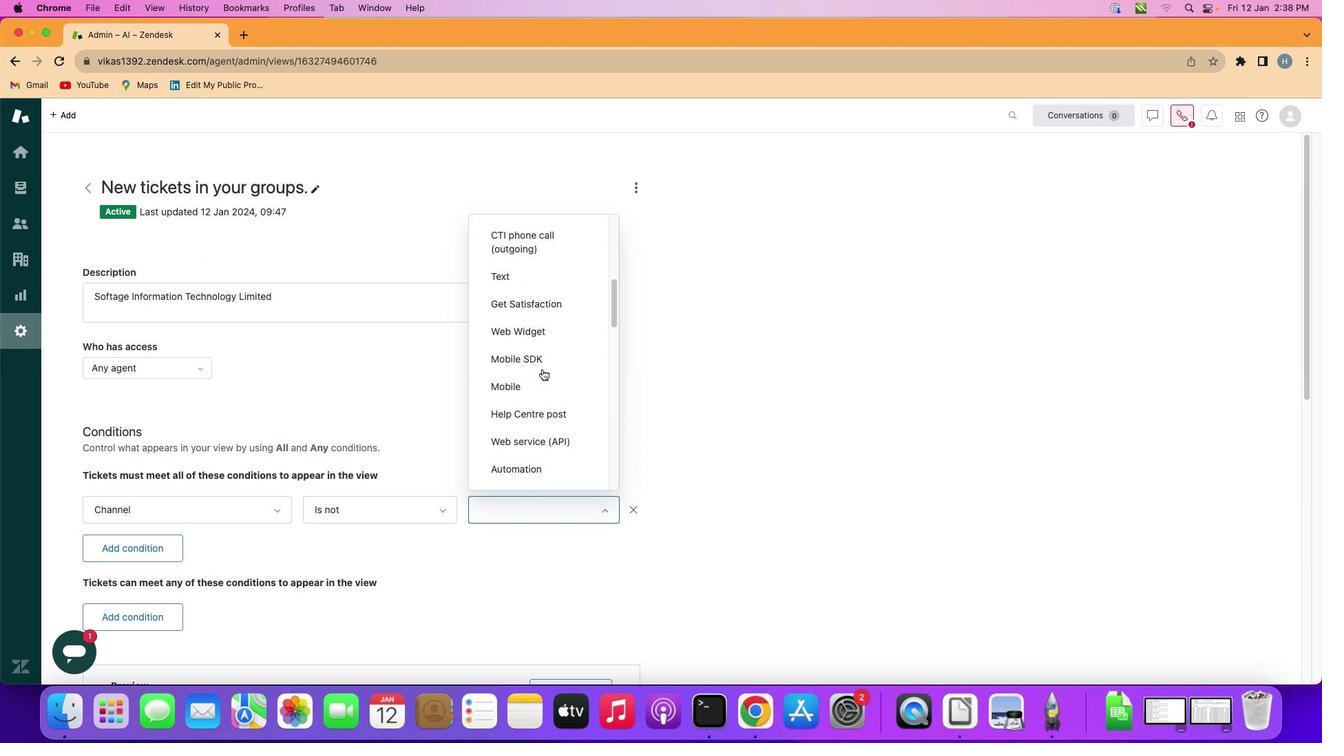 
Action: Mouse scrolled (549, 364) with delta (30, 22)
Screenshot: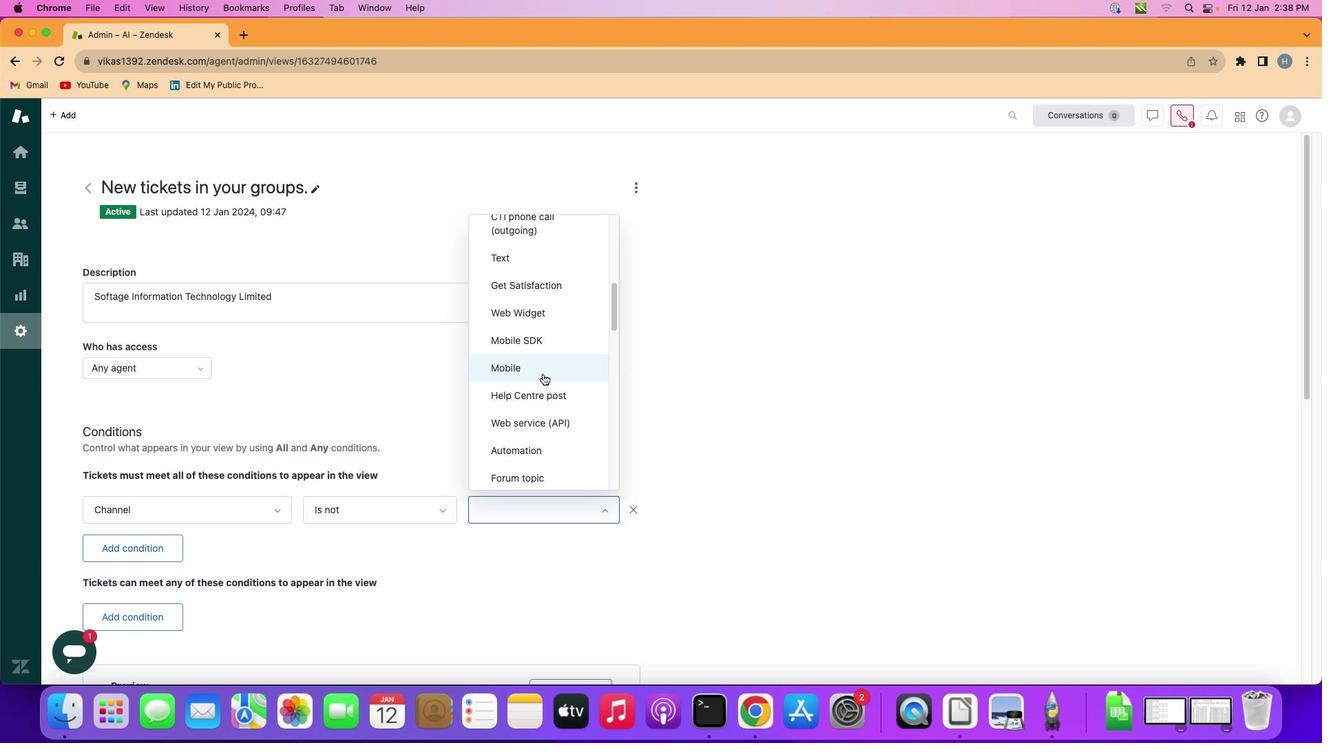 
Action: Mouse scrolled (549, 364) with delta (30, 22)
Screenshot: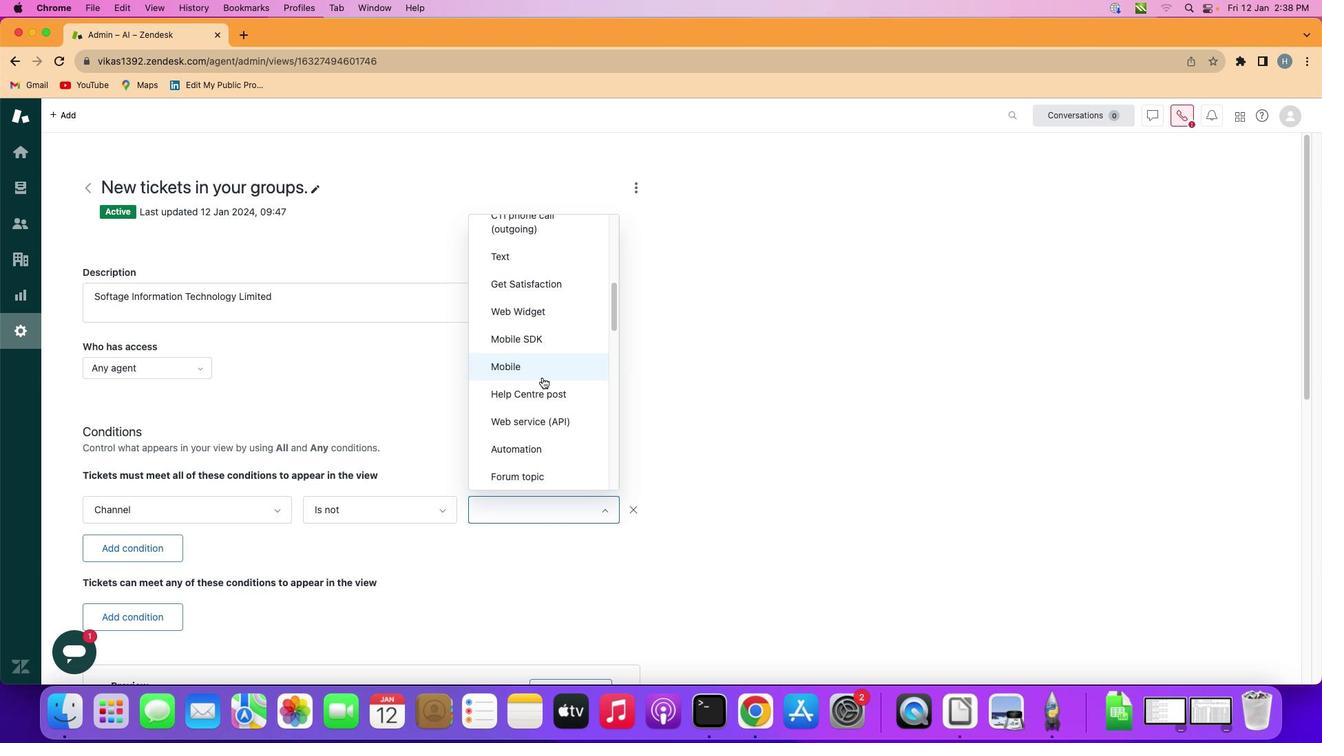 
Action: Mouse moved to (553, 364)
Screenshot: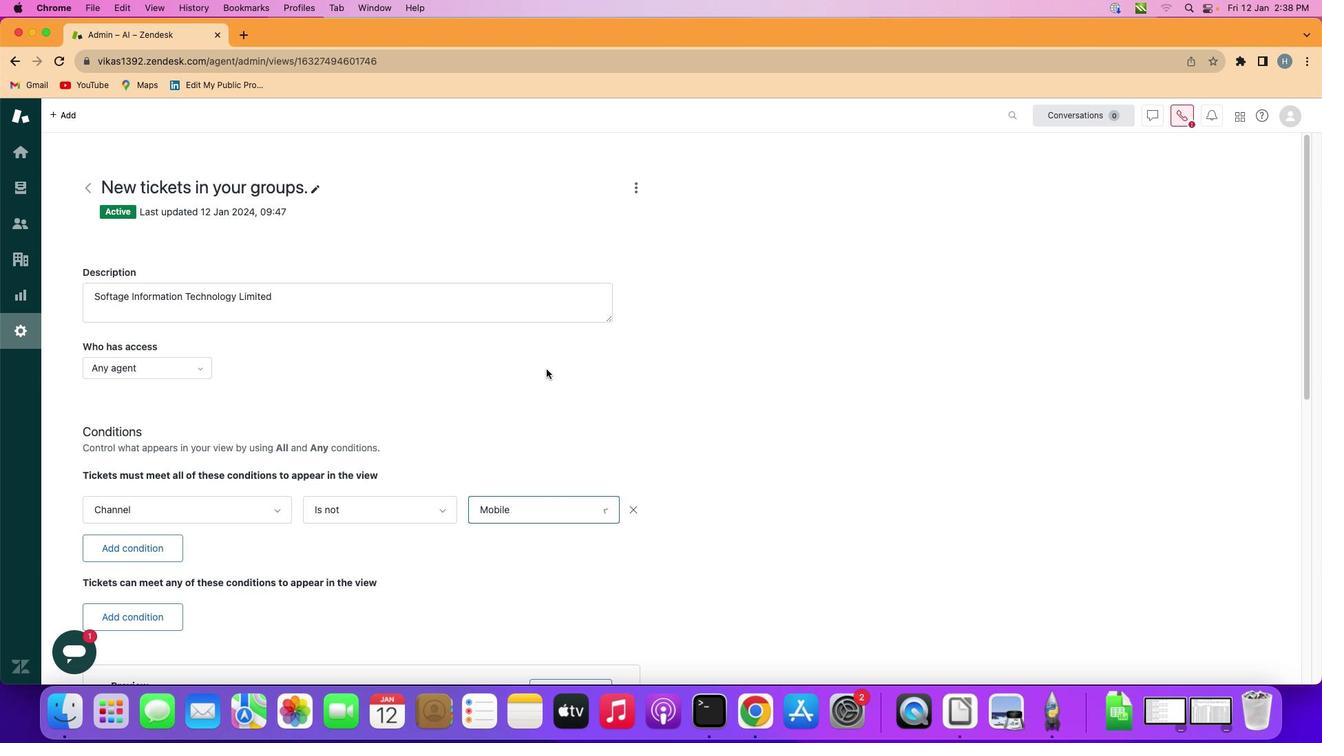 
Action: Mouse pressed left at (553, 364)
Screenshot: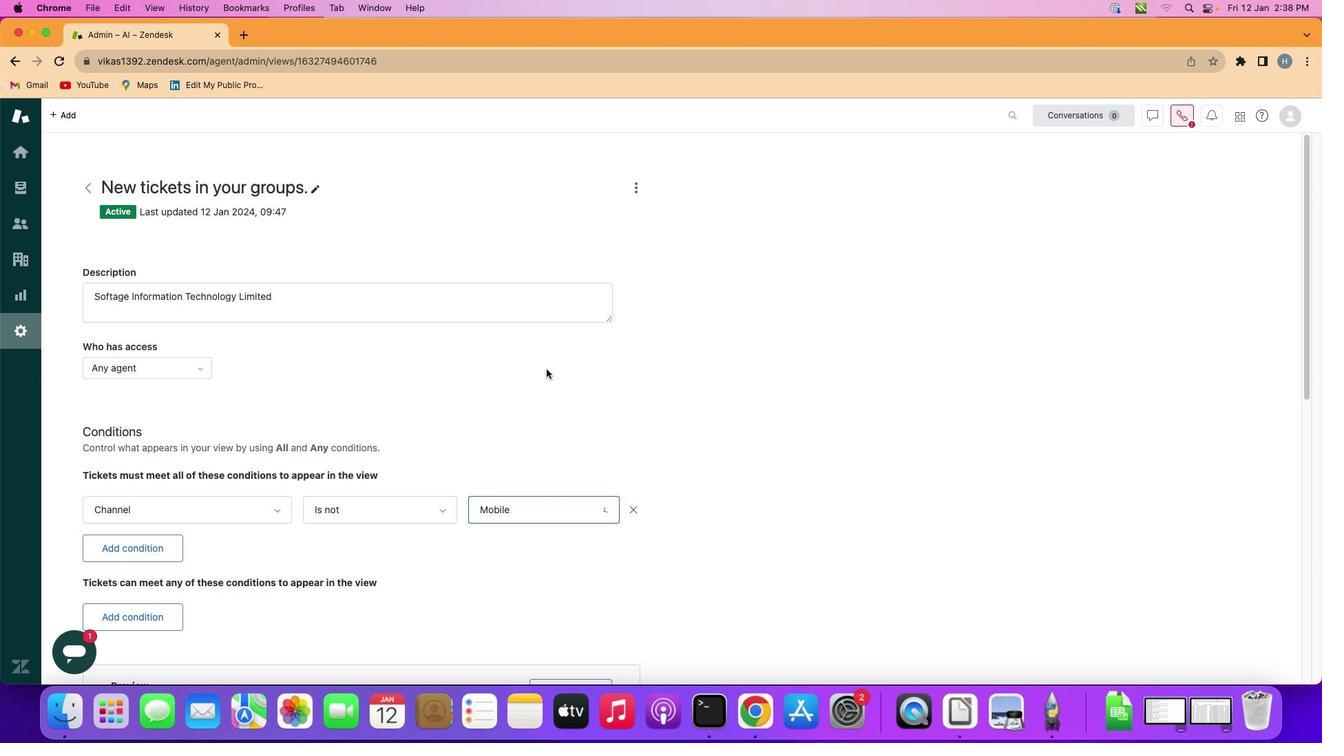 
Action: Mouse moved to (554, 364)
Screenshot: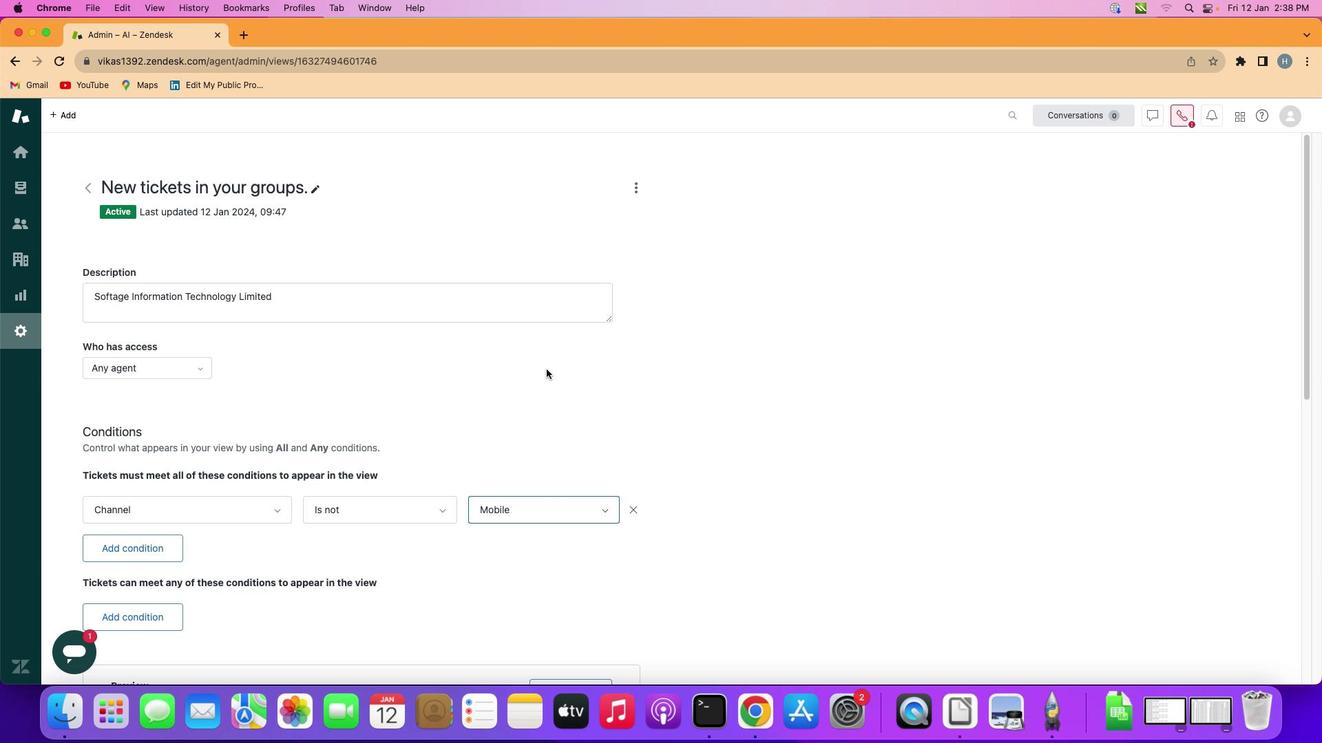 
